 Task: Find connections with filter location Naraini with filter topic #realestatebroker with filter profile language Potuguese with filter current company Reliance Home Finance Ltd. with filter school Bhagalpur careers with filter industry Dentists with filter service category Financial Accounting with filter keywords title Purchasing Staff
Action: Mouse moved to (556, 96)
Screenshot: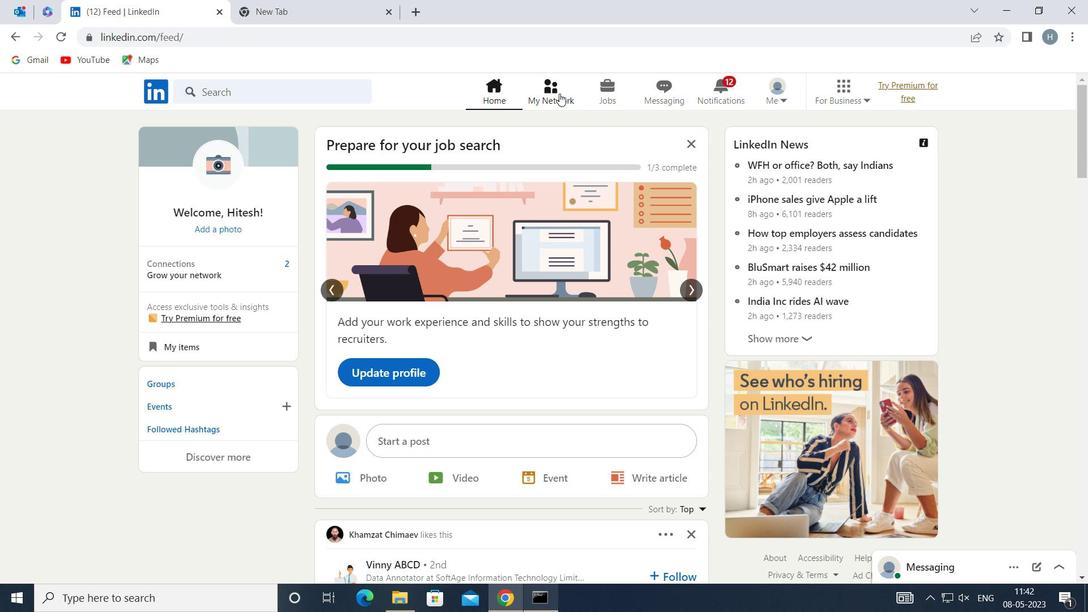
Action: Mouse pressed left at (556, 96)
Screenshot: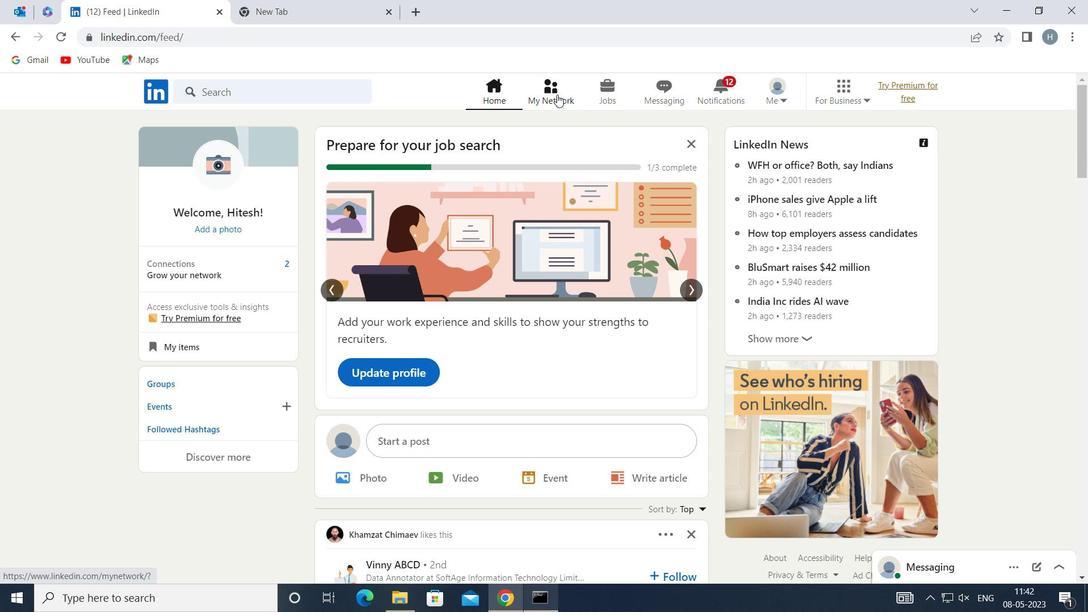
Action: Mouse moved to (326, 169)
Screenshot: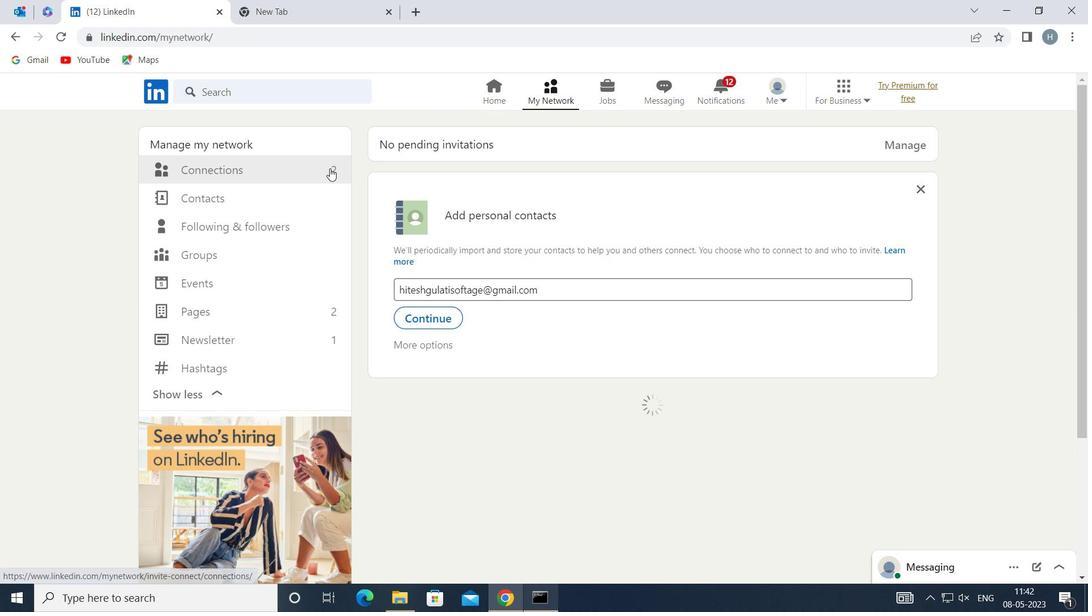 
Action: Mouse pressed left at (326, 169)
Screenshot: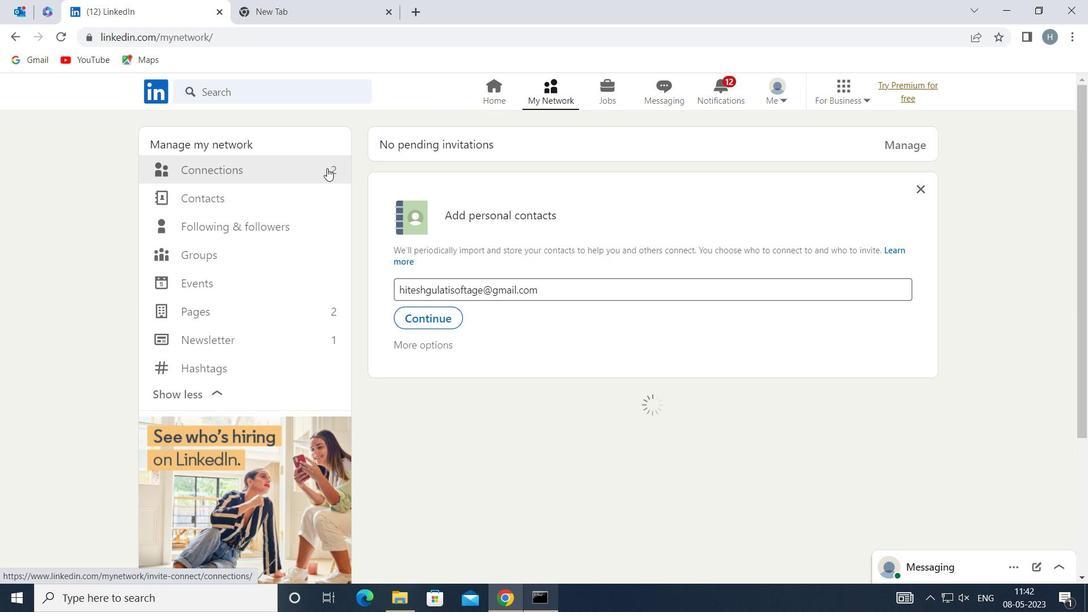 
Action: Mouse moved to (659, 170)
Screenshot: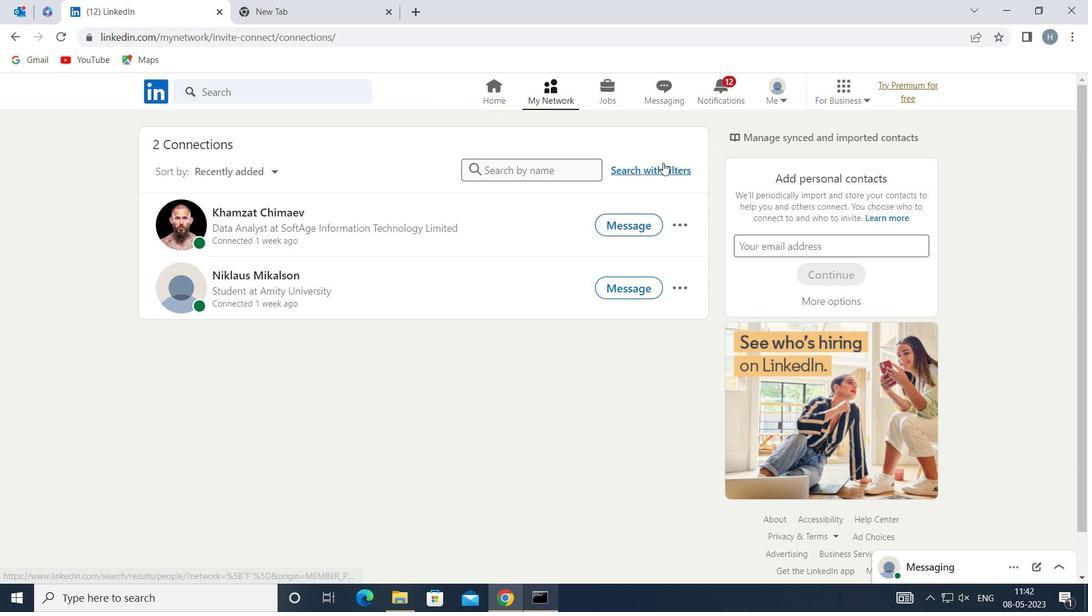 
Action: Mouse pressed left at (659, 170)
Screenshot: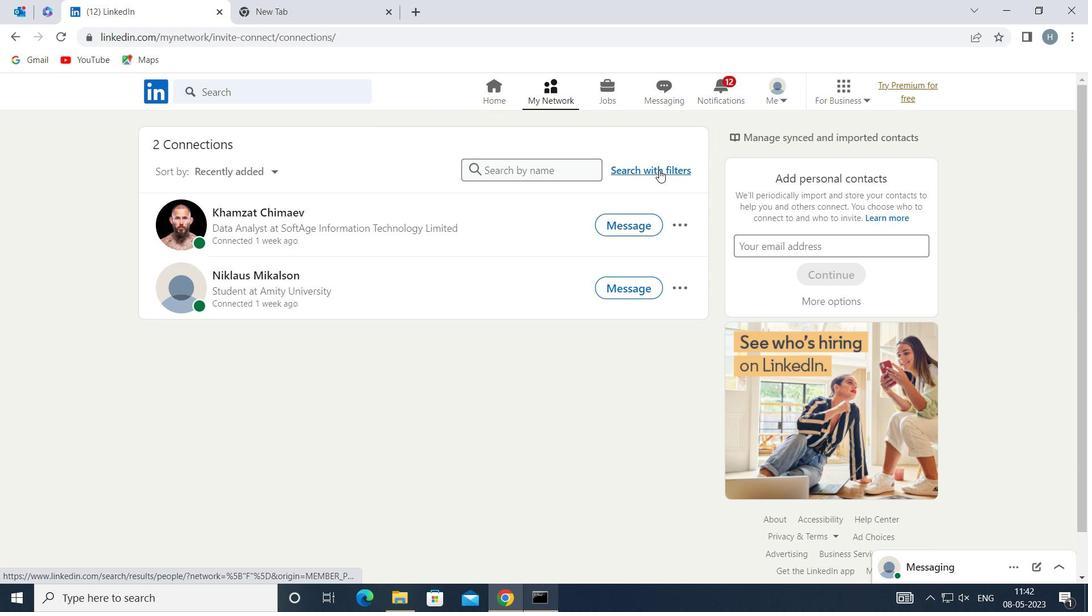 
Action: Mouse moved to (593, 134)
Screenshot: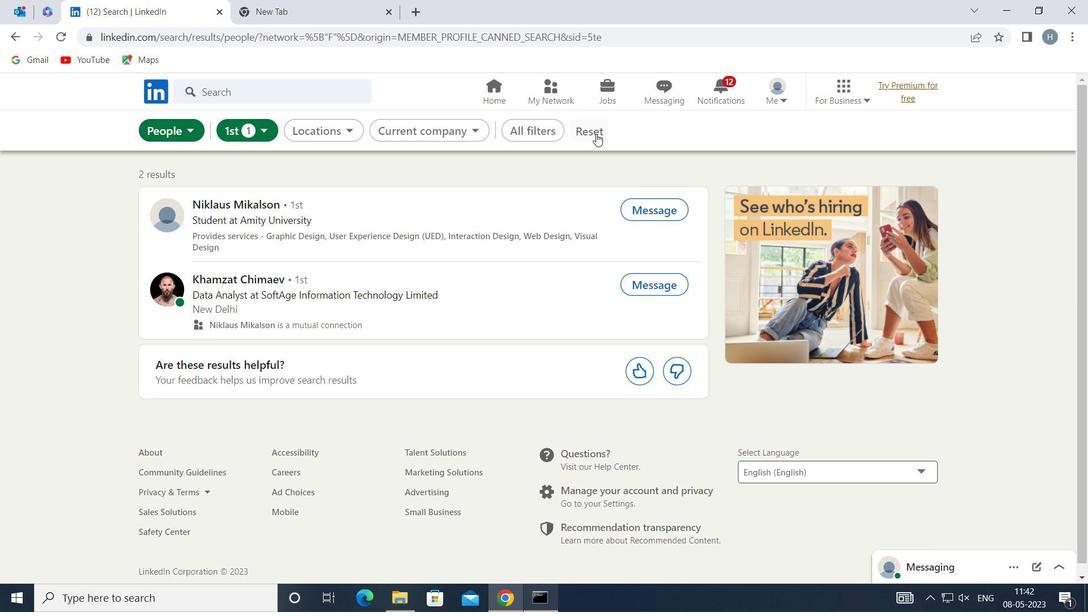 
Action: Mouse pressed left at (593, 134)
Screenshot: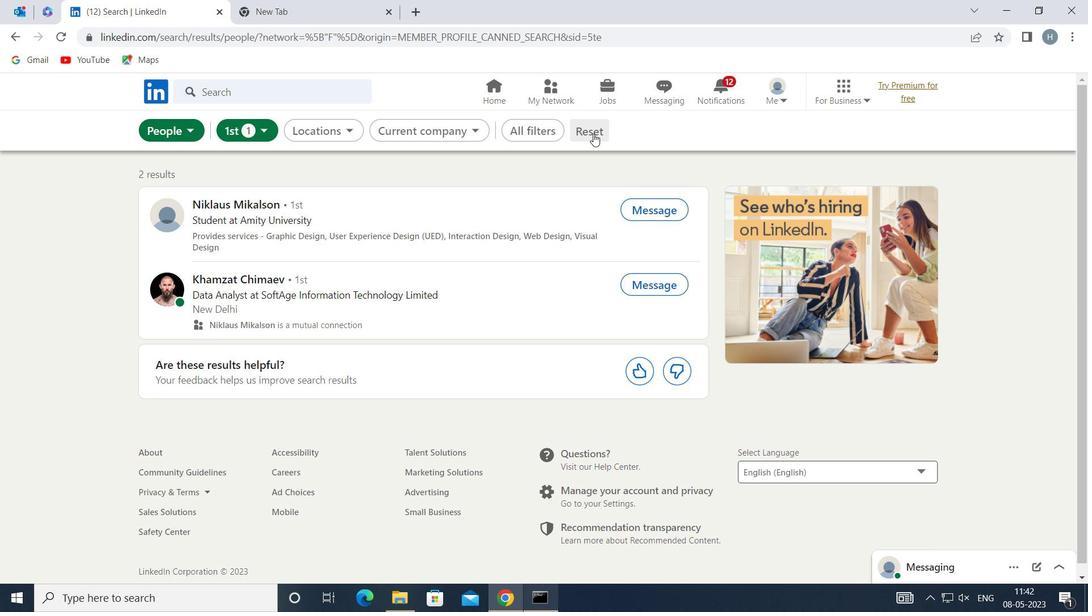 
Action: Mouse moved to (578, 134)
Screenshot: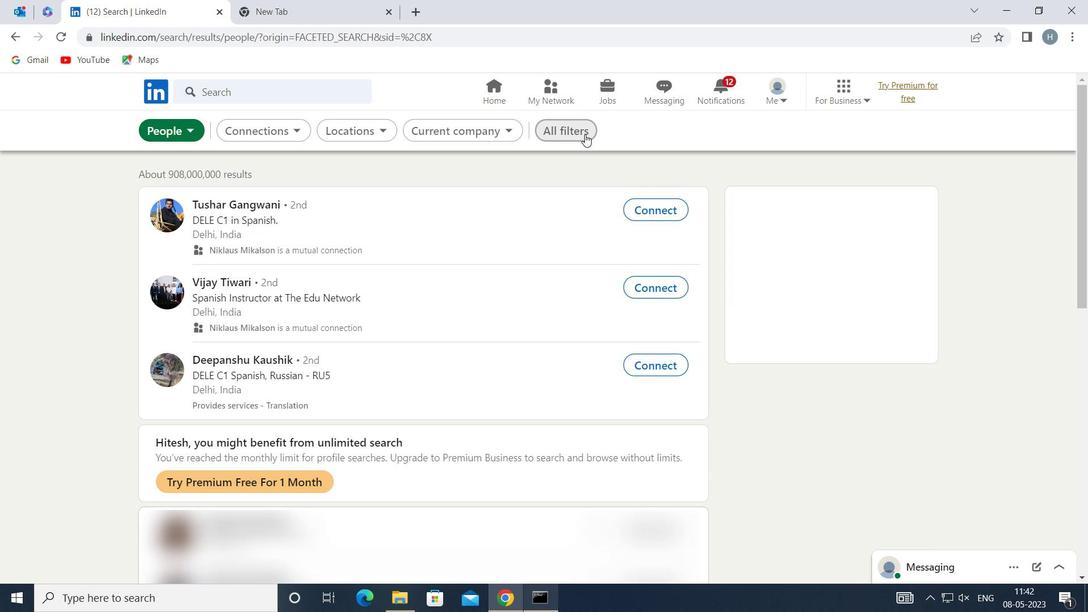 
Action: Mouse pressed left at (578, 134)
Screenshot: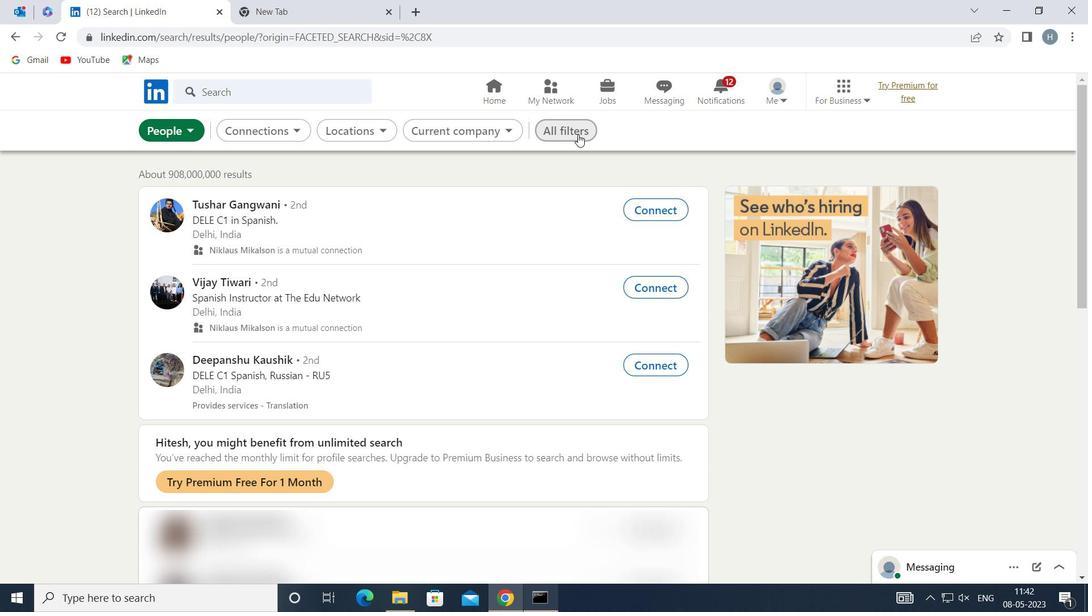 
Action: Mouse moved to (844, 311)
Screenshot: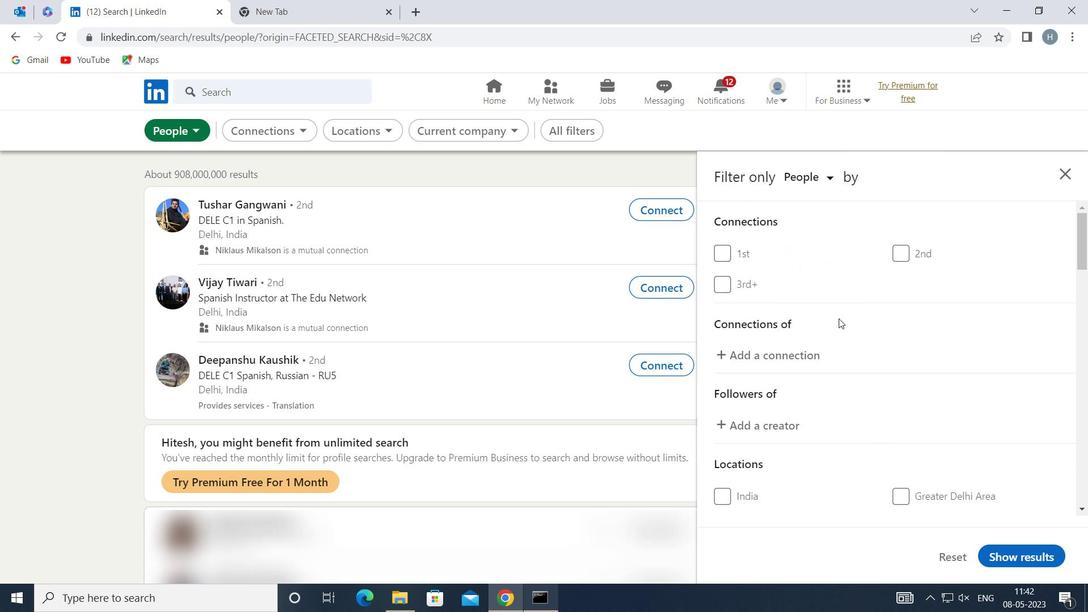 
Action: Mouse scrolled (844, 310) with delta (0, 0)
Screenshot: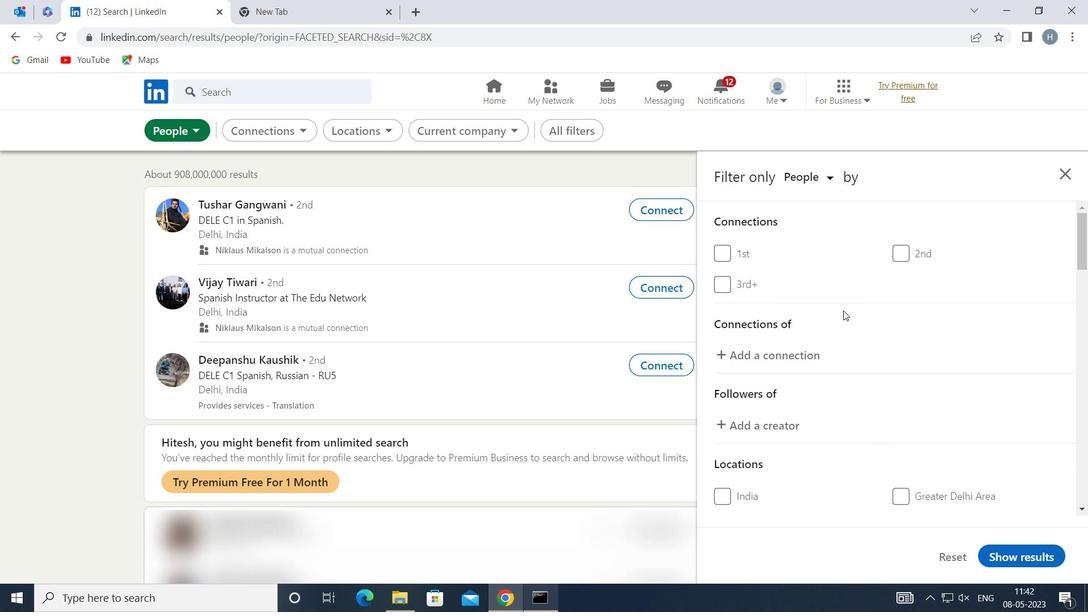 
Action: Mouse scrolled (844, 310) with delta (0, 0)
Screenshot: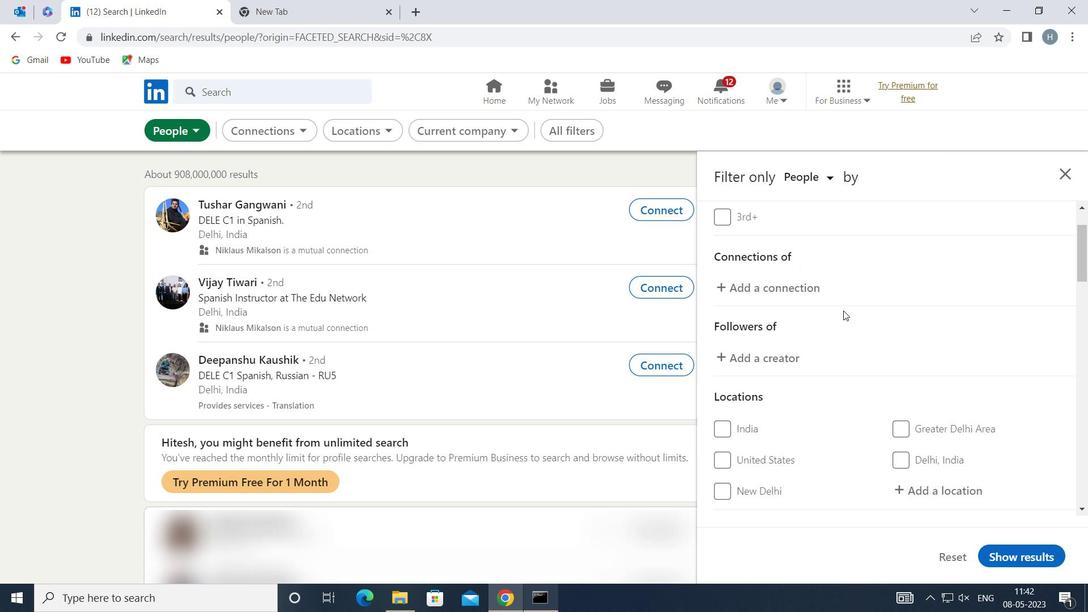 
Action: Mouse moved to (843, 313)
Screenshot: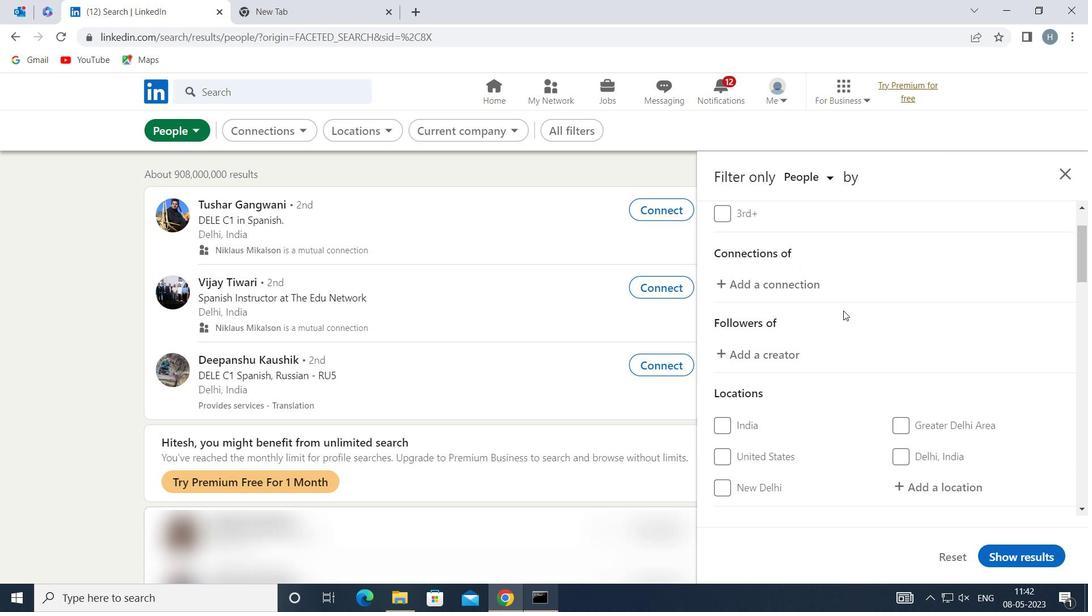 
Action: Mouse scrolled (843, 312) with delta (0, 0)
Screenshot: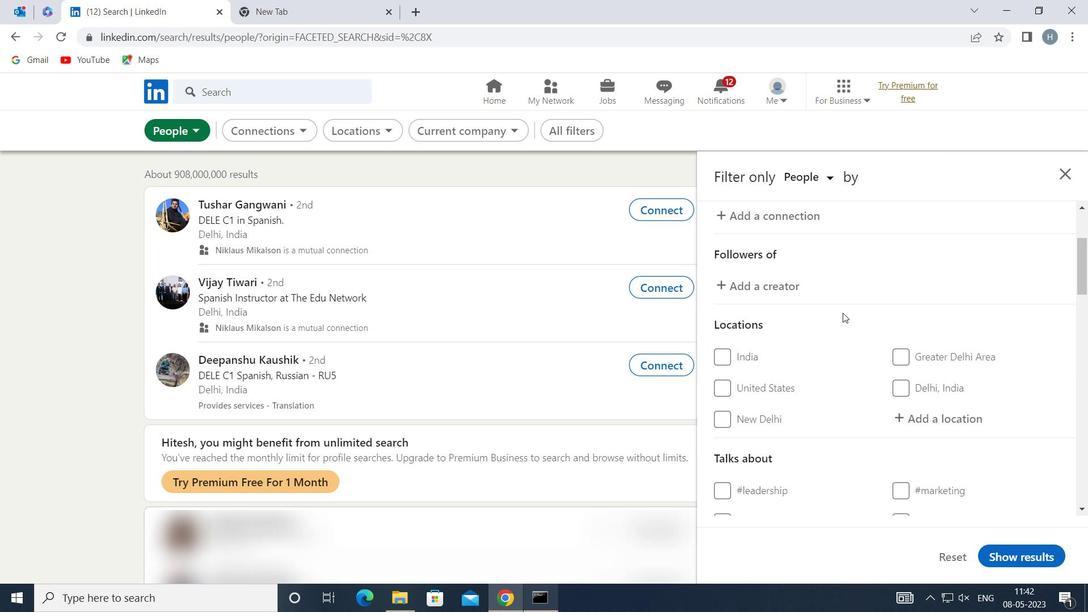 
Action: Mouse moved to (936, 344)
Screenshot: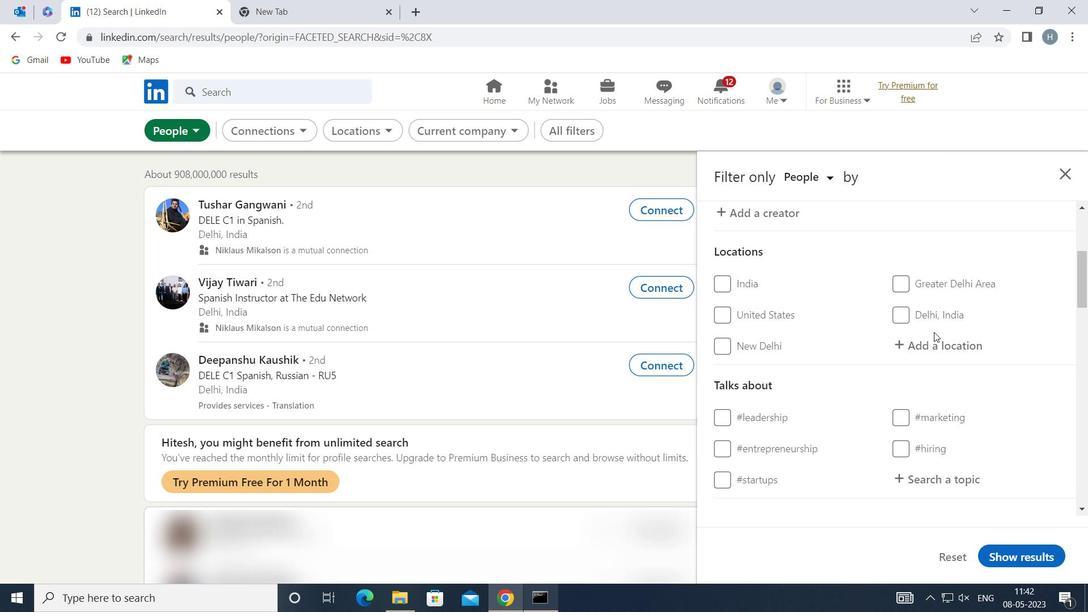 
Action: Mouse pressed left at (936, 344)
Screenshot: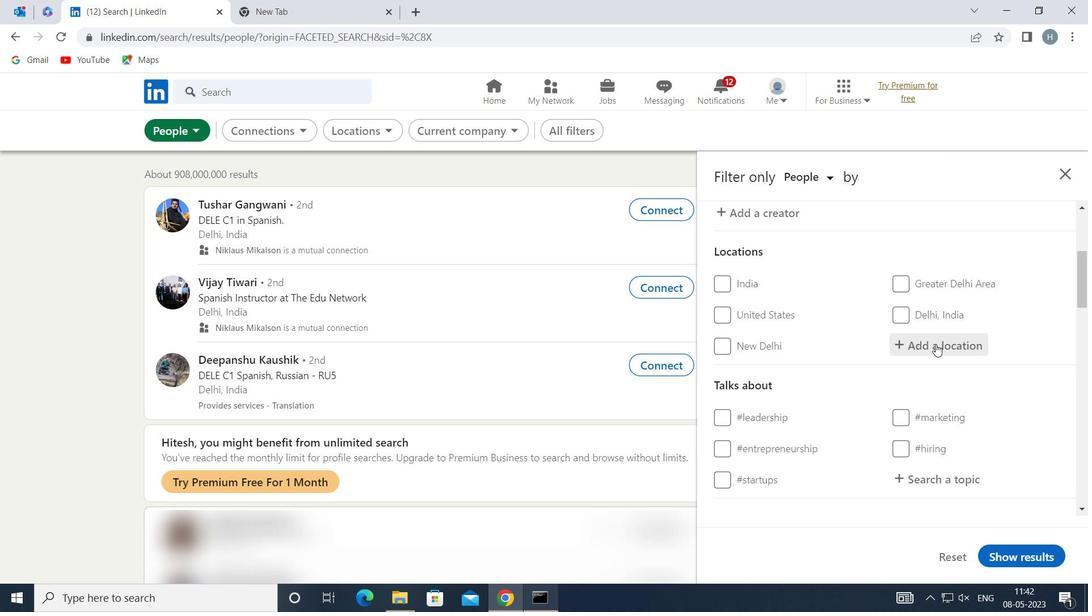 
Action: Key pressed <Key.shift>NARAINI
Screenshot: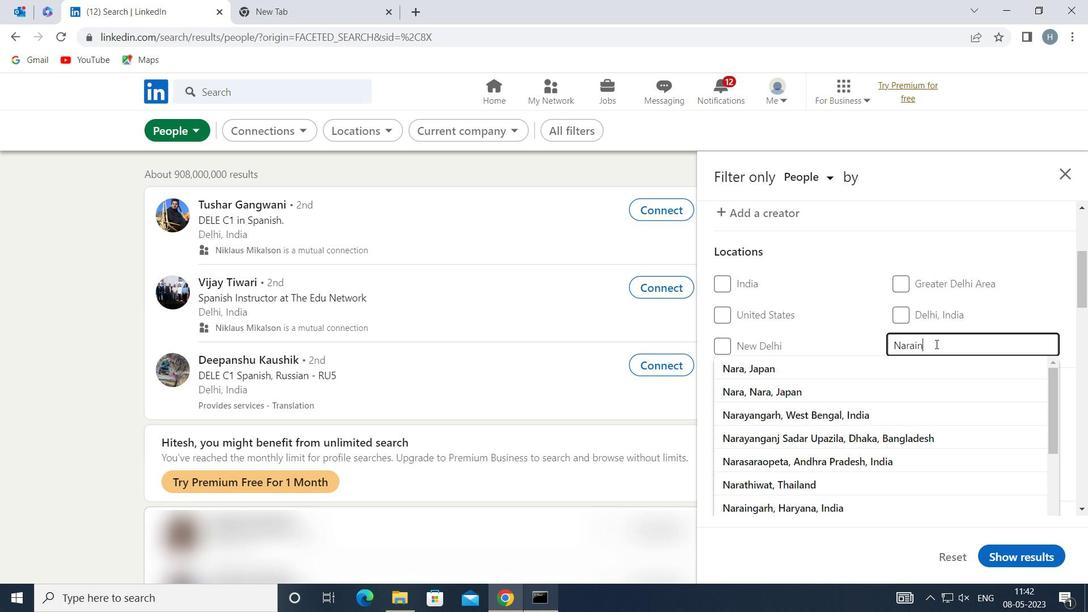 
Action: Mouse moved to (912, 362)
Screenshot: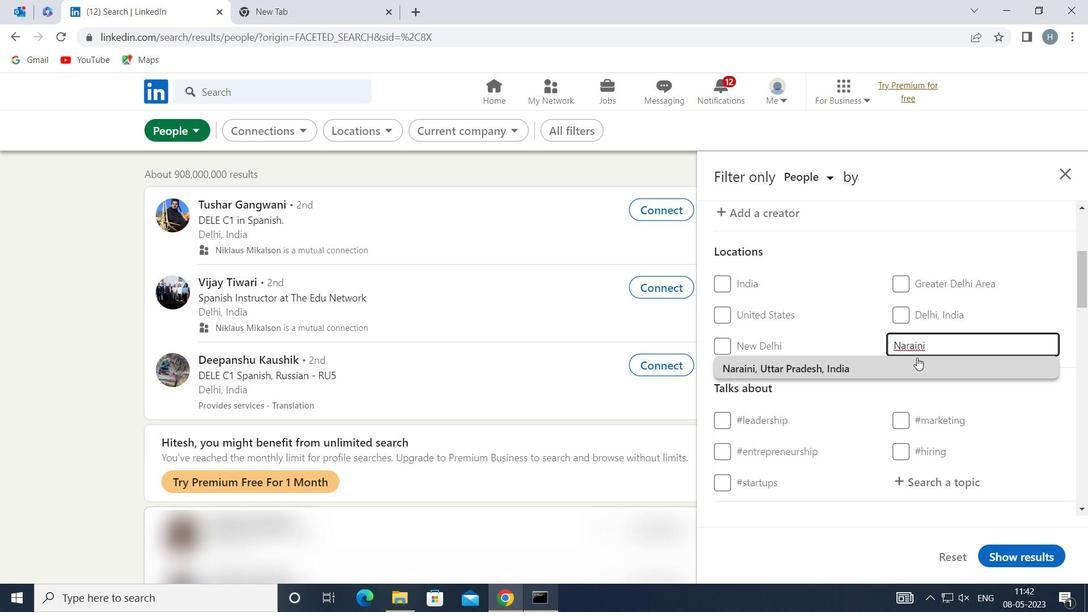 
Action: Mouse pressed left at (912, 362)
Screenshot: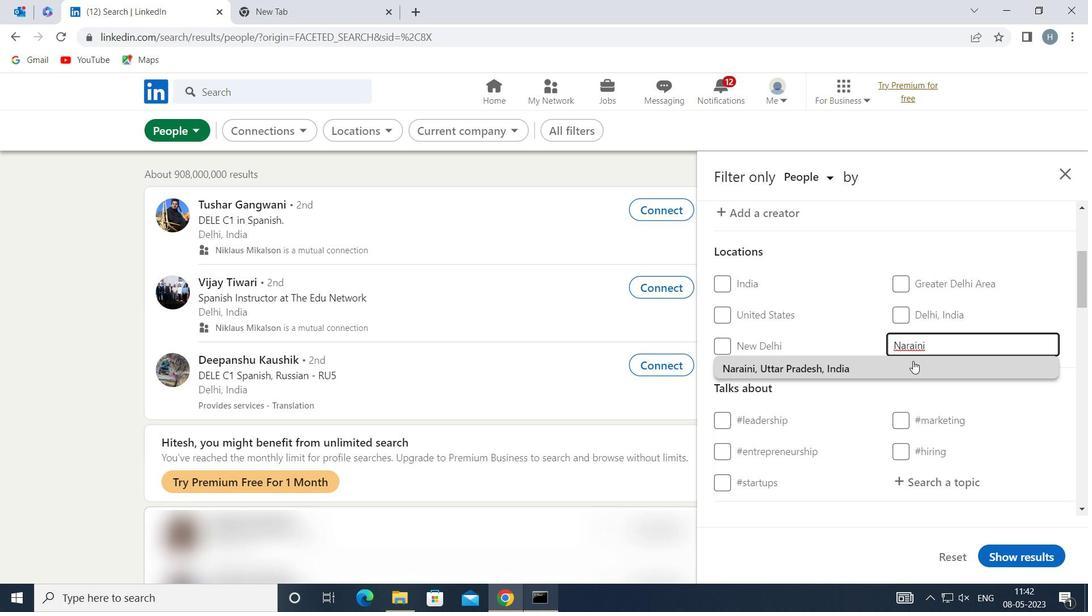 
Action: Mouse moved to (910, 360)
Screenshot: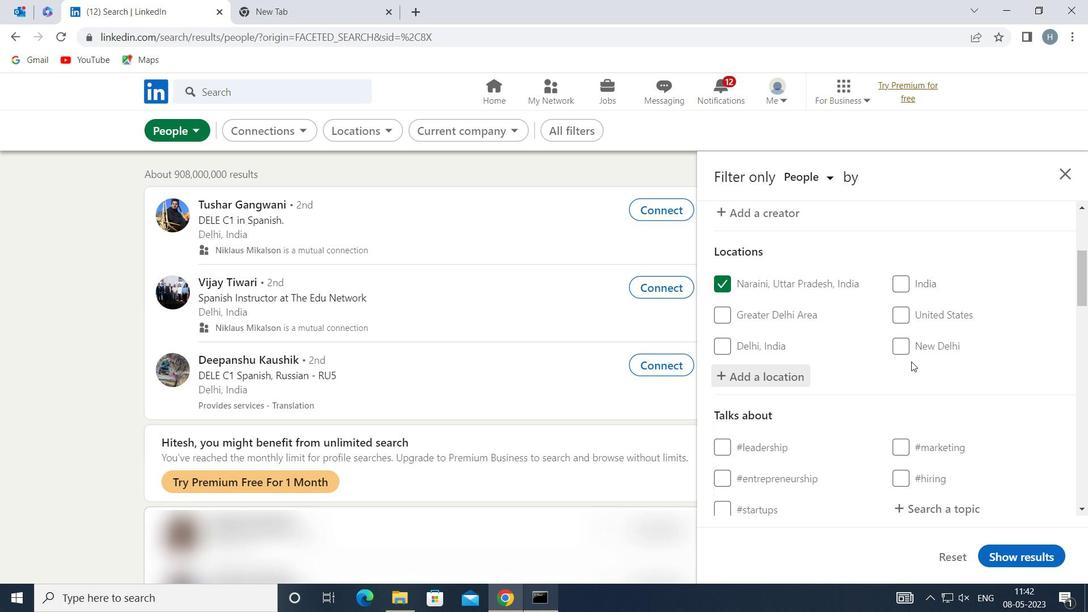 
Action: Mouse scrolled (910, 360) with delta (0, 0)
Screenshot: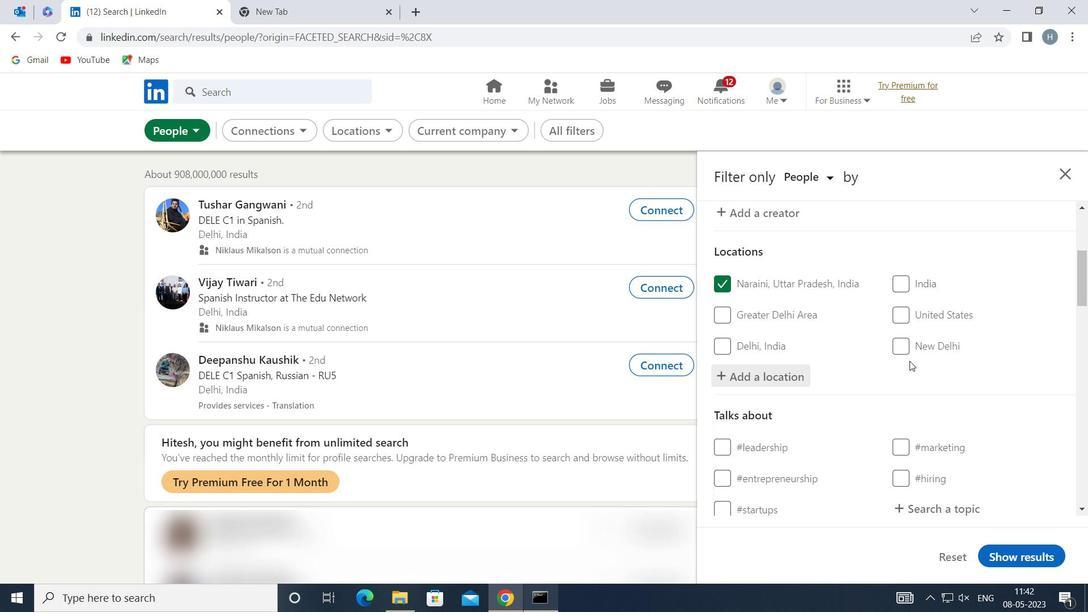 
Action: Mouse scrolled (910, 360) with delta (0, 0)
Screenshot: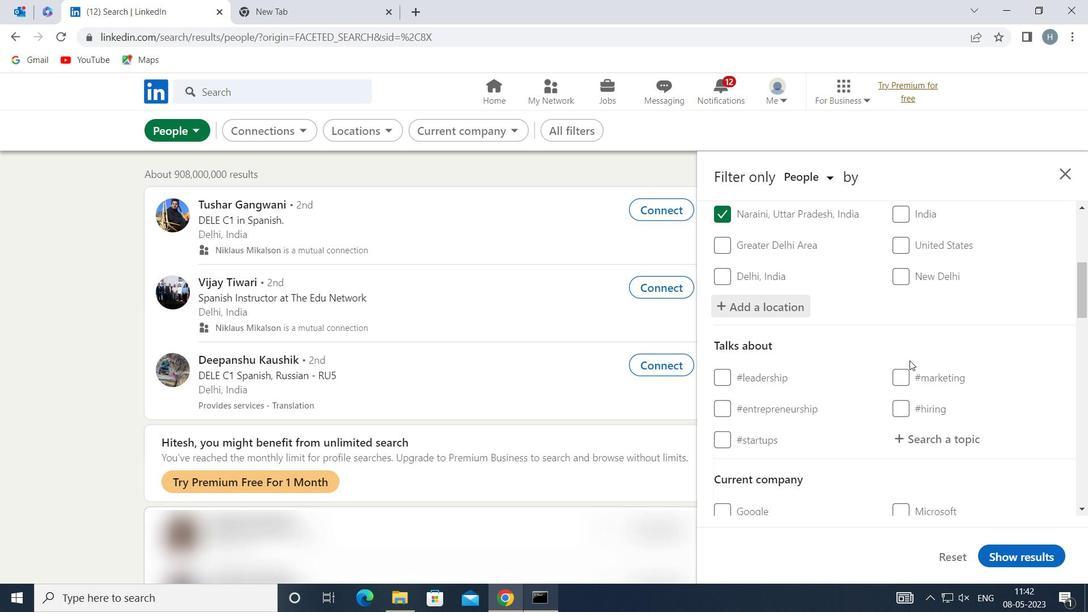 
Action: Mouse moved to (940, 368)
Screenshot: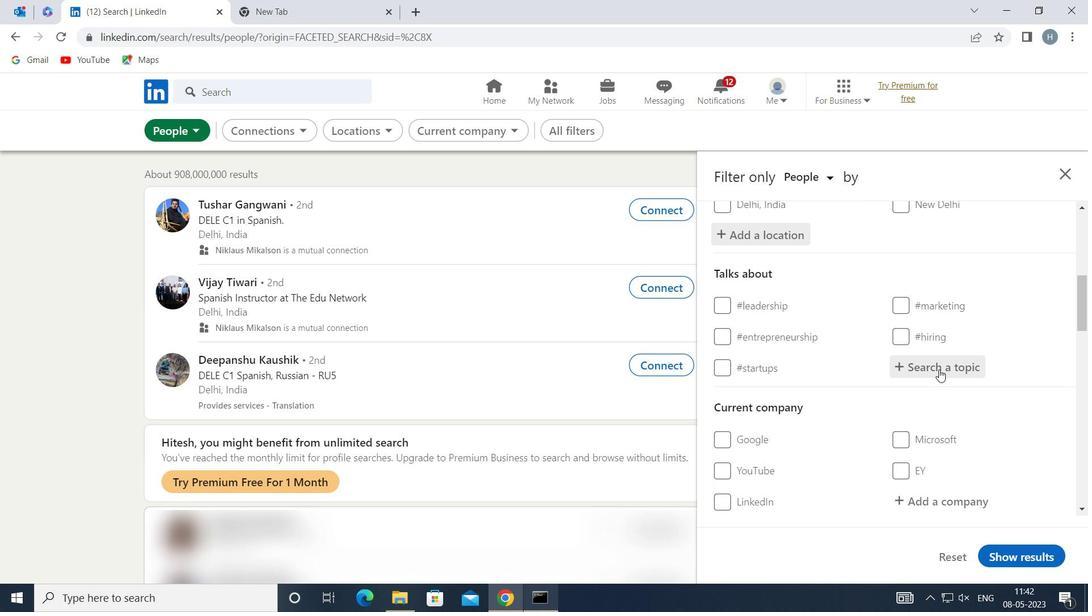
Action: Mouse pressed left at (940, 368)
Screenshot: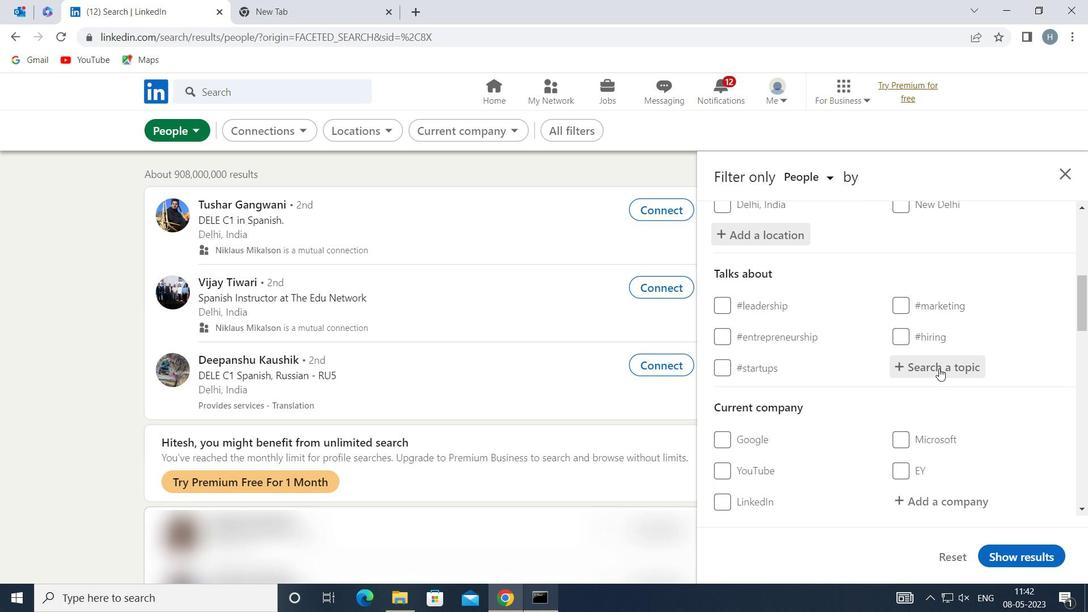 
Action: Mouse moved to (940, 367)
Screenshot: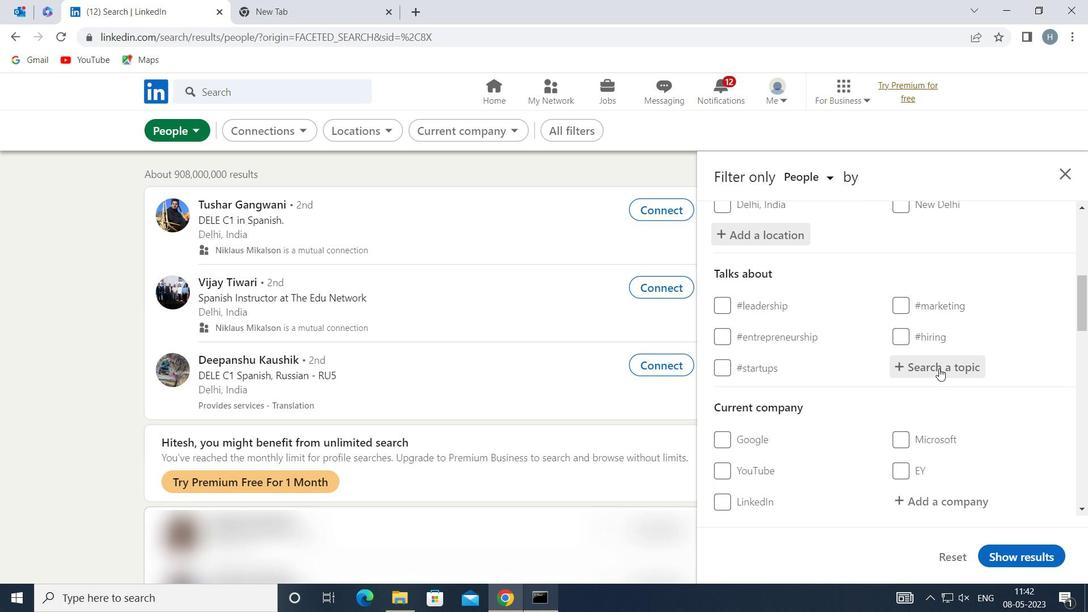 
Action: Key pressed REALESTATEB
Screenshot: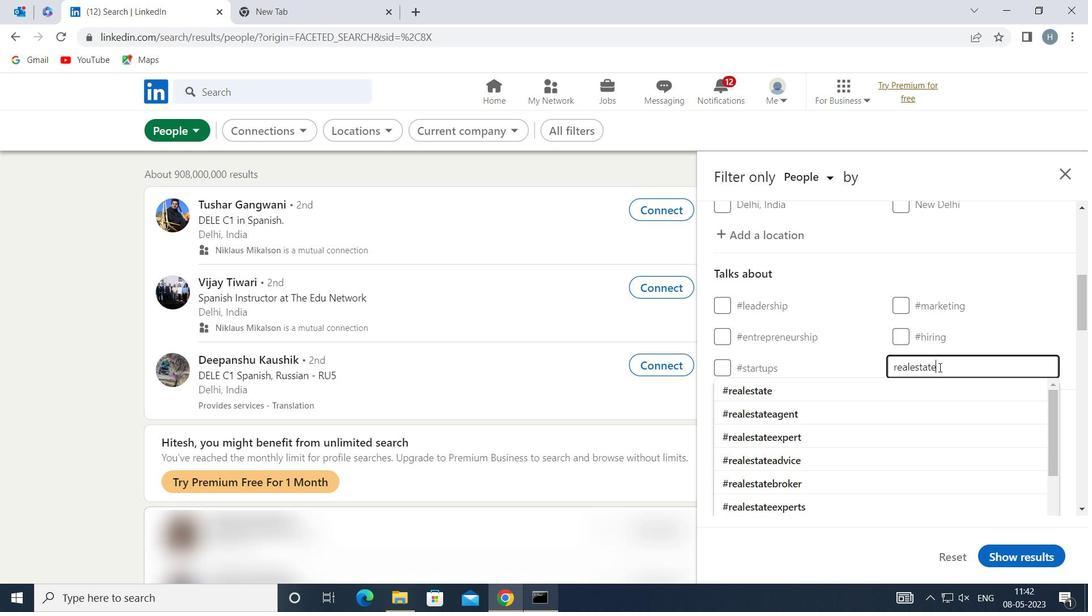 
Action: Mouse moved to (885, 388)
Screenshot: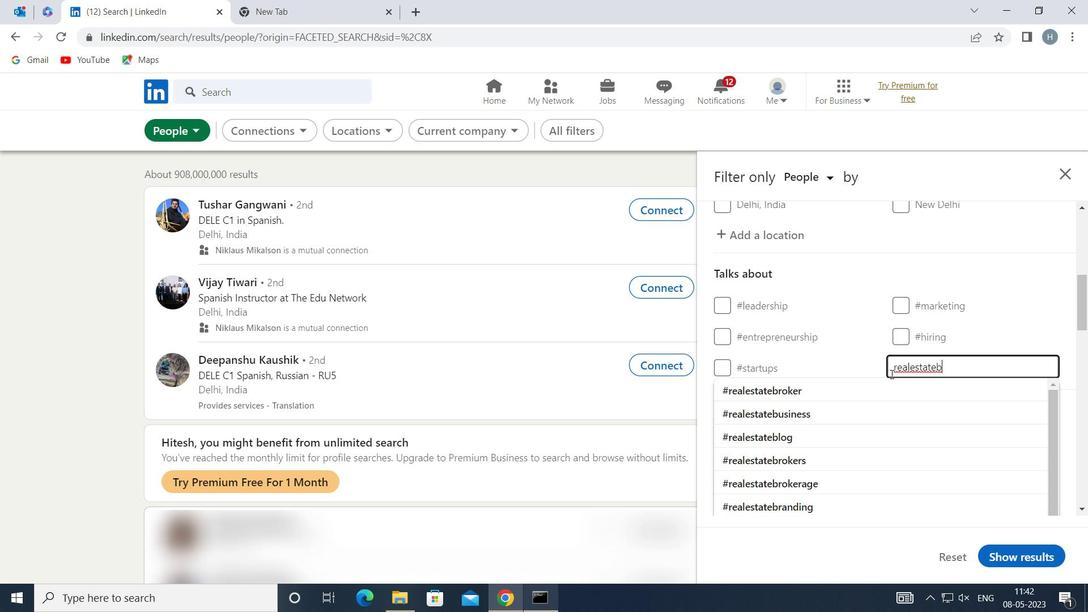 
Action: Mouse pressed left at (885, 388)
Screenshot: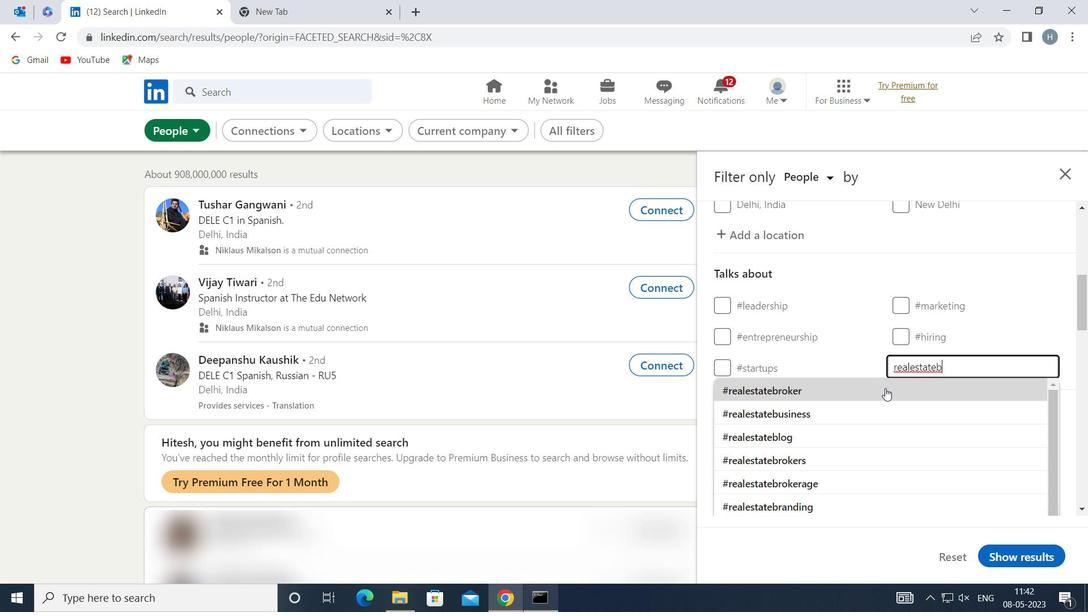 
Action: Mouse moved to (852, 368)
Screenshot: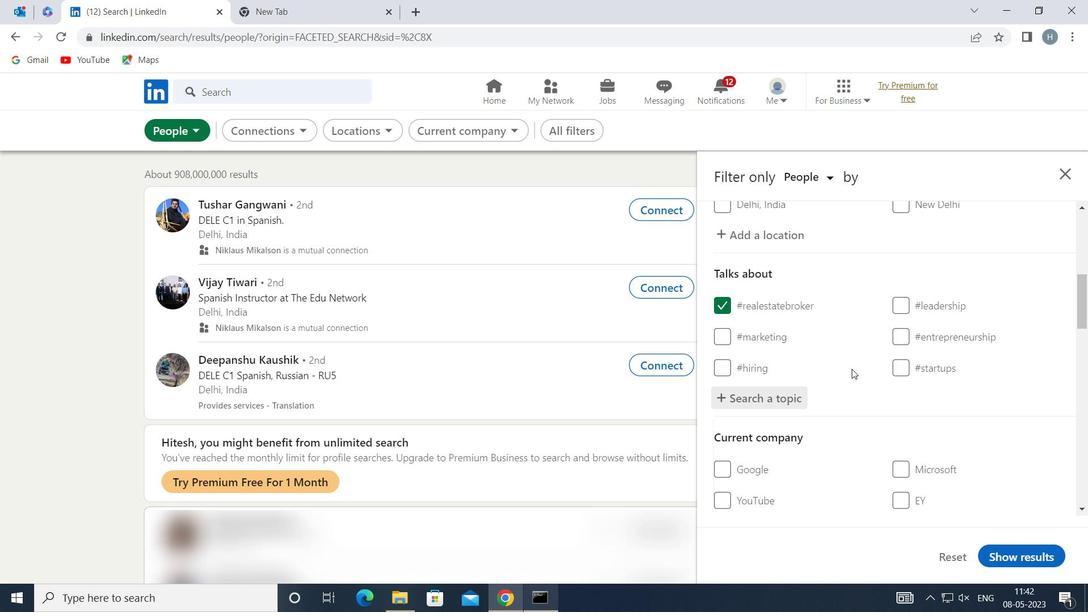 
Action: Mouse scrolled (852, 367) with delta (0, 0)
Screenshot: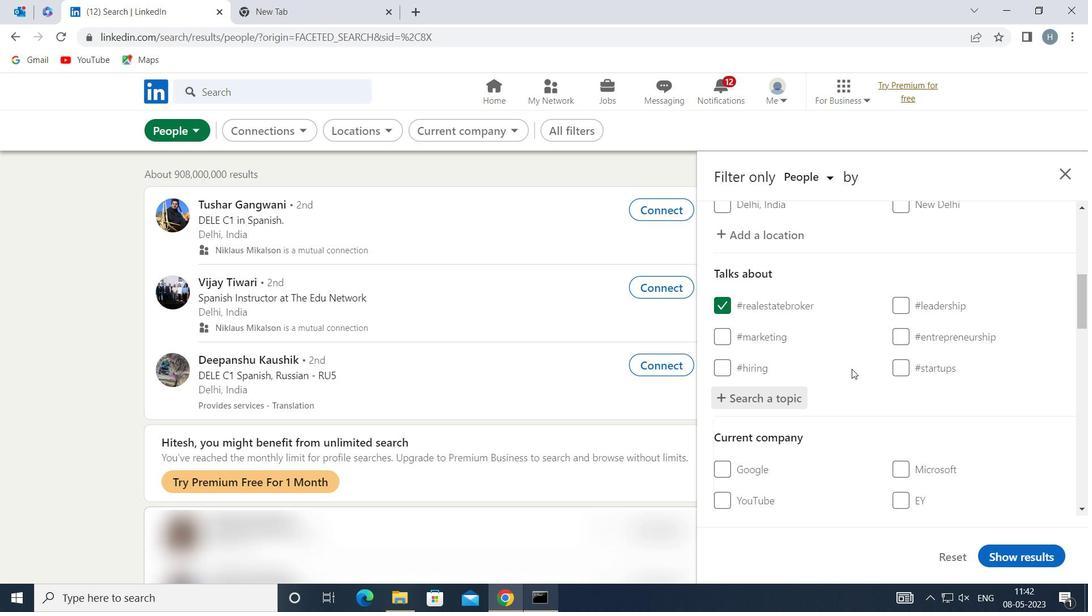 
Action: Mouse scrolled (852, 367) with delta (0, 0)
Screenshot: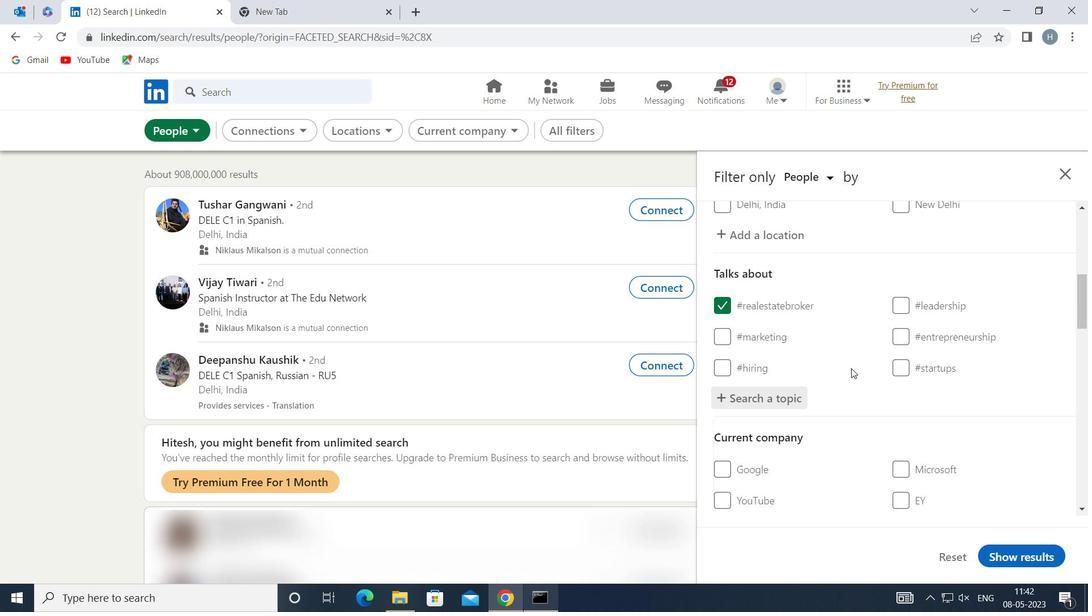 
Action: Mouse scrolled (852, 367) with delta (0, 0)
Screenshot: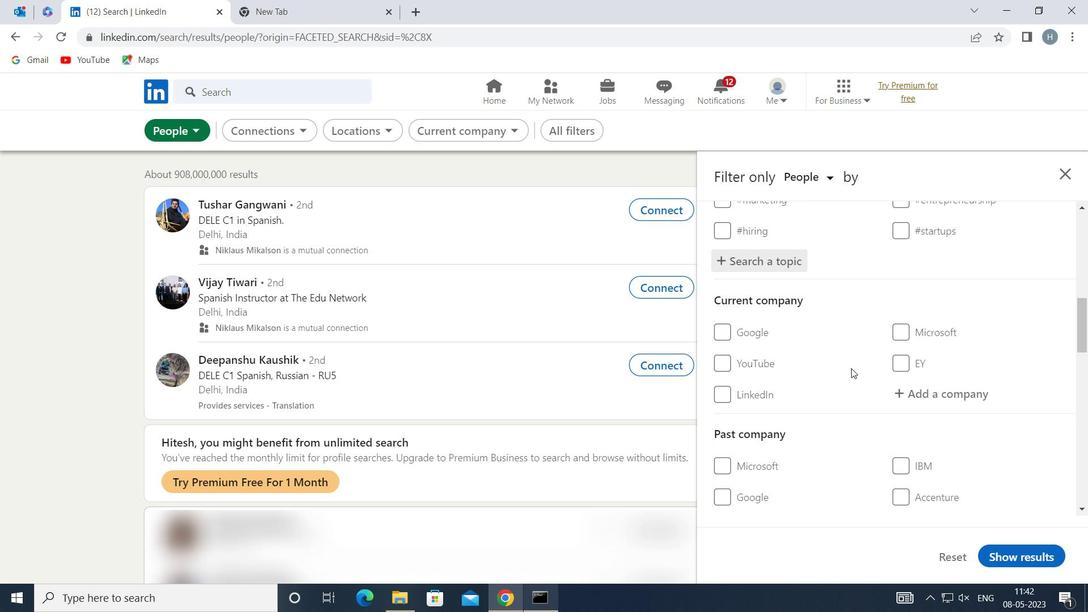 
Action: Mouse scrolled (852, 367) with delta (0, 0)
Screenshot: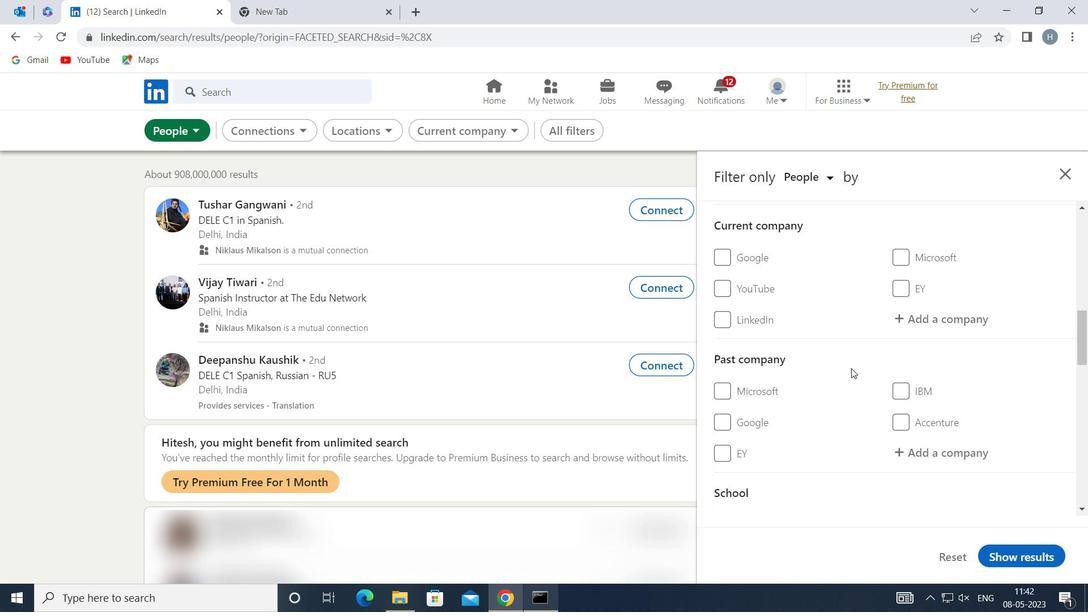
Action: Mouse scrolled (852, 367) with delta (0, 0)
Screenshot: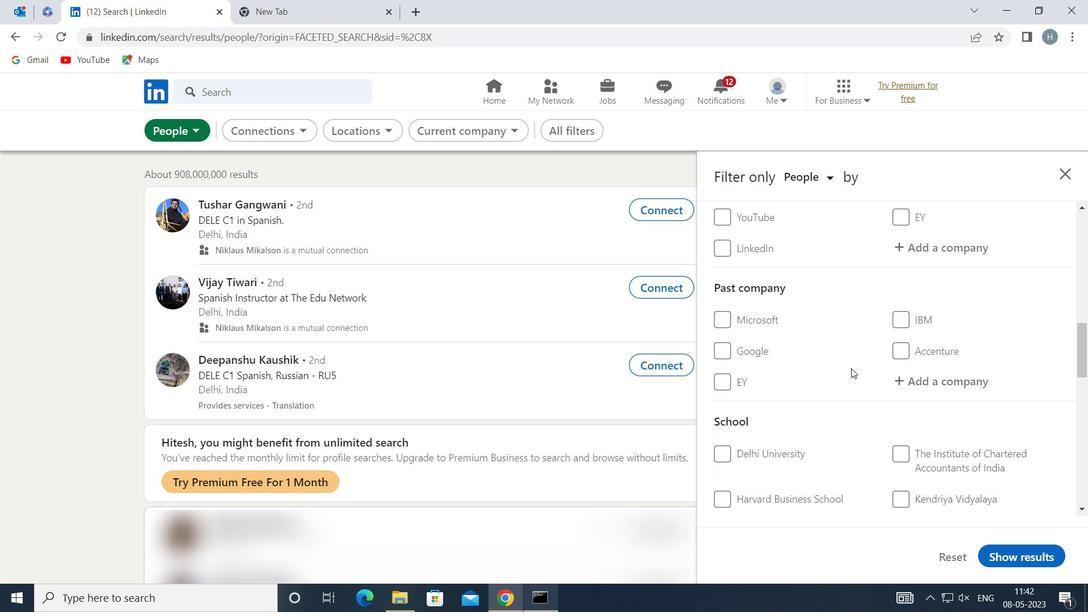 
Action: Mouse scrolled (852, 367) with delta (0, 0)
Screenshot: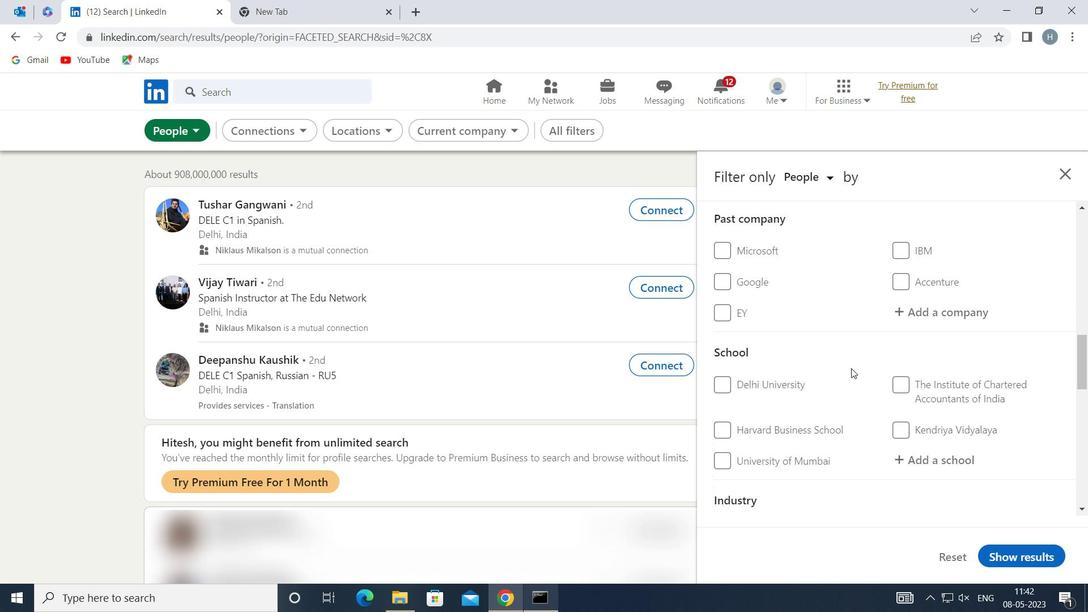 
Action: Mouse scrolled (852, 367) with delta (0, 0)
Screenshot: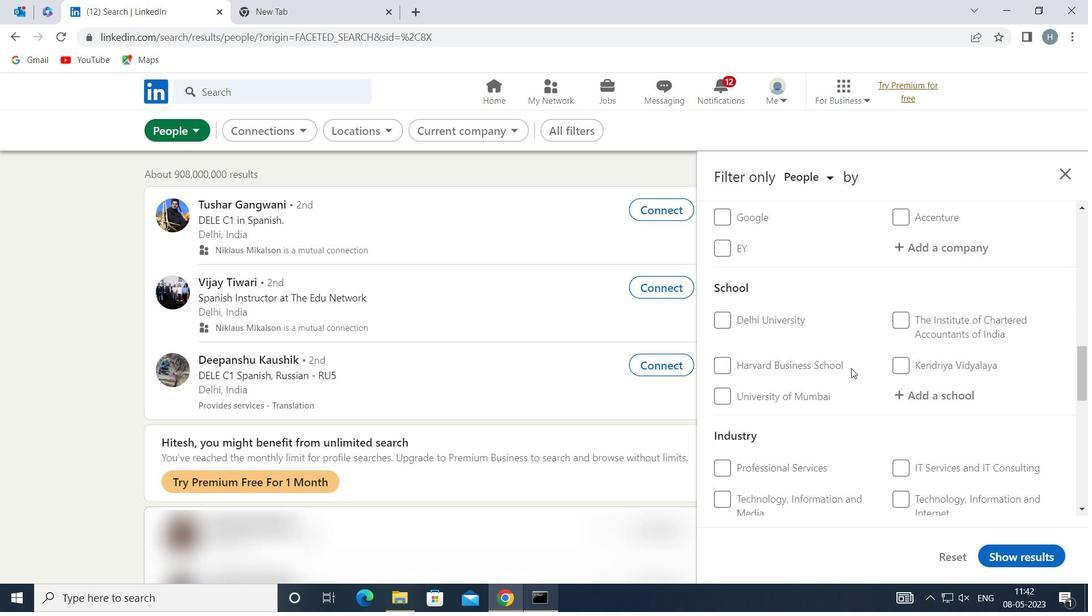 
Action: Mouse scrolled (852, 367) with delta (0, 0)
Screenshot: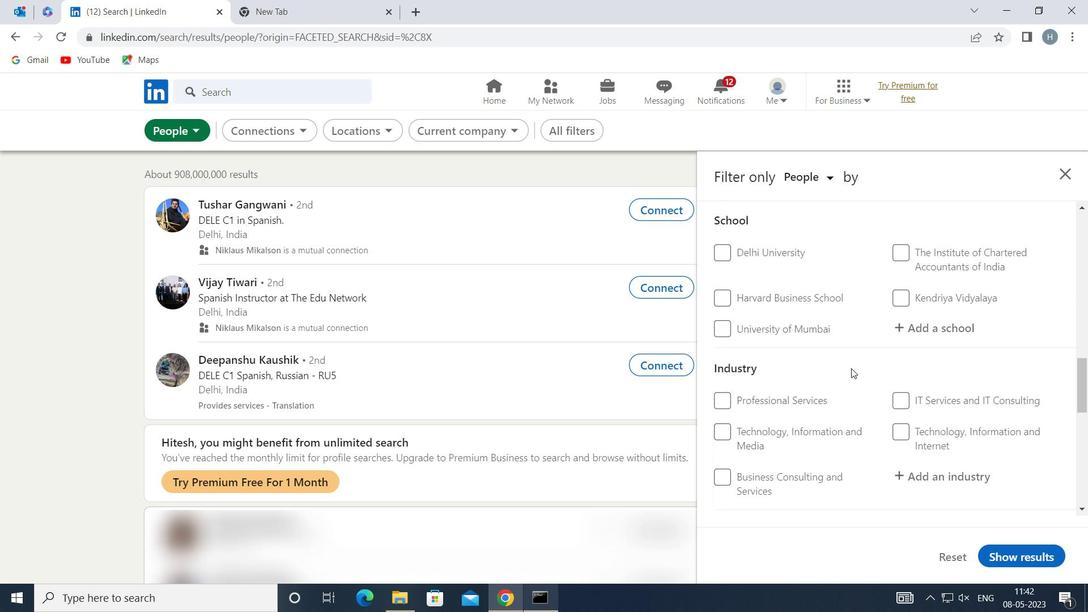 
Action: Mouse scrolled (852, 367) with delta (0, 0)
Screenshot: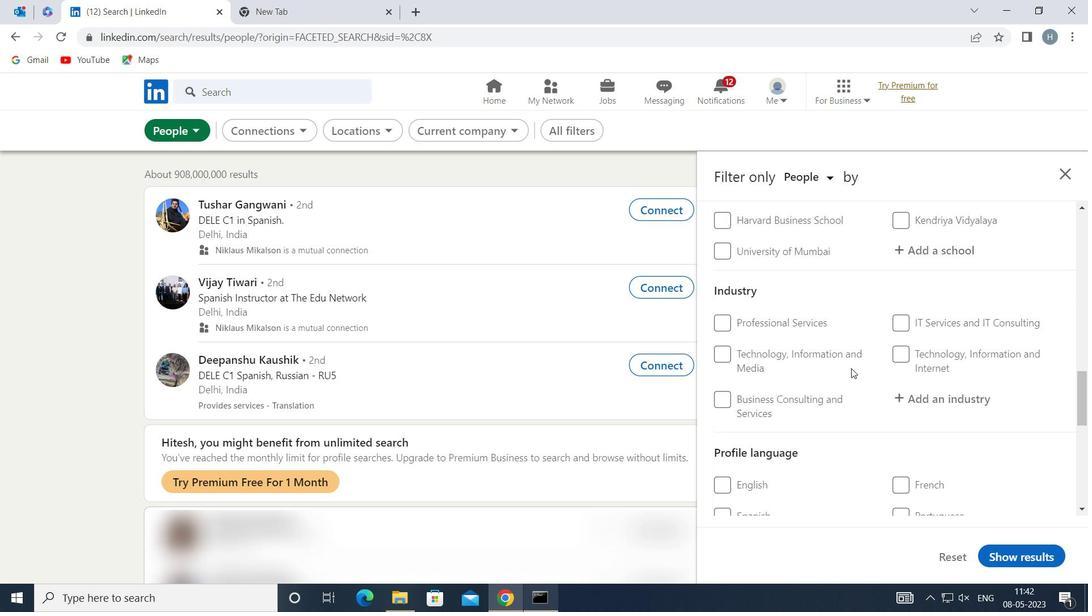 
Action: Mouse moved to (908, 438)
Screenshot: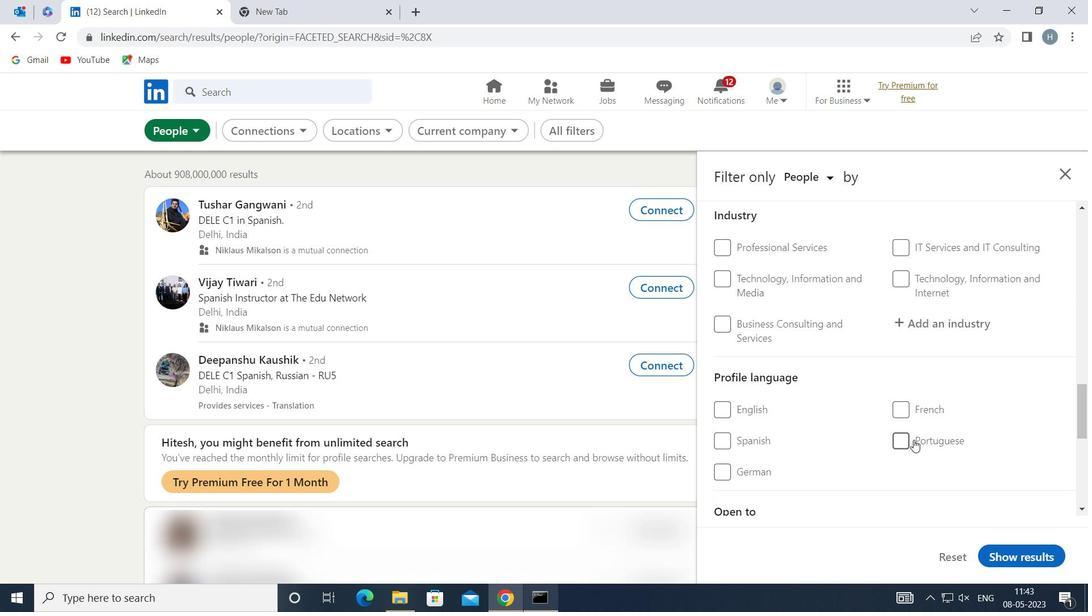 
Action: Mouse pressed left at (908, 438)
Screenshot: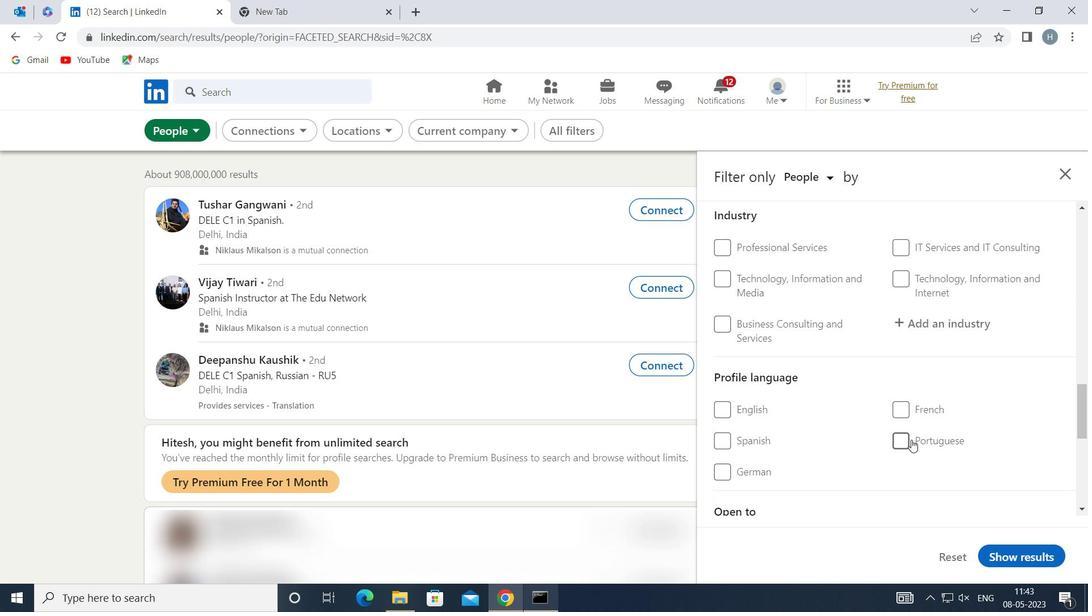 
Action: Mouse moved to (858, 425)
Screenshot: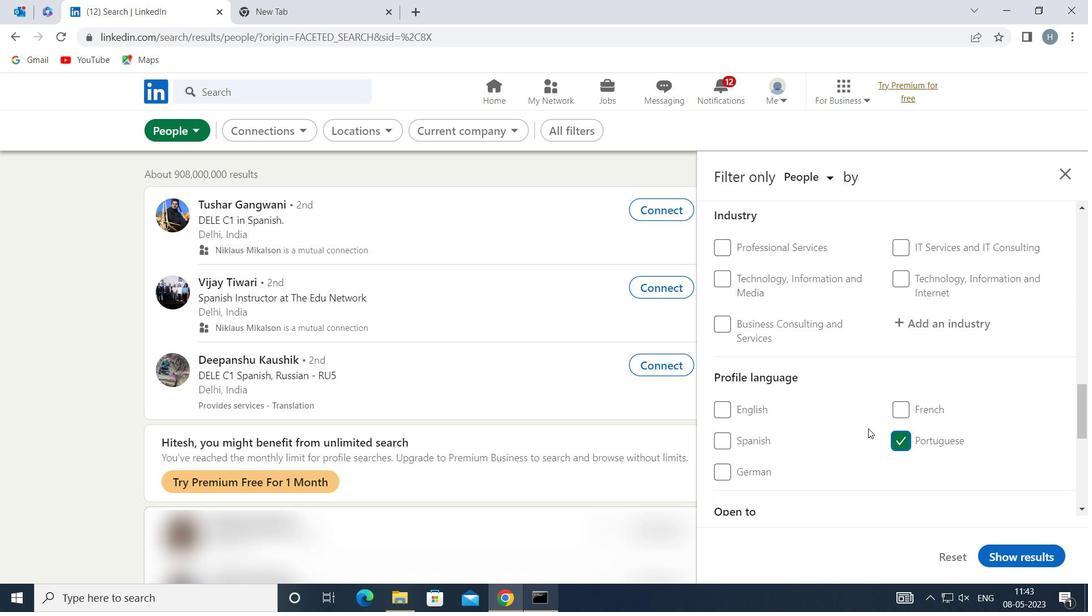 
Action: Mouse scrolled (858, 425) with delta (0, 0)
Screenshot: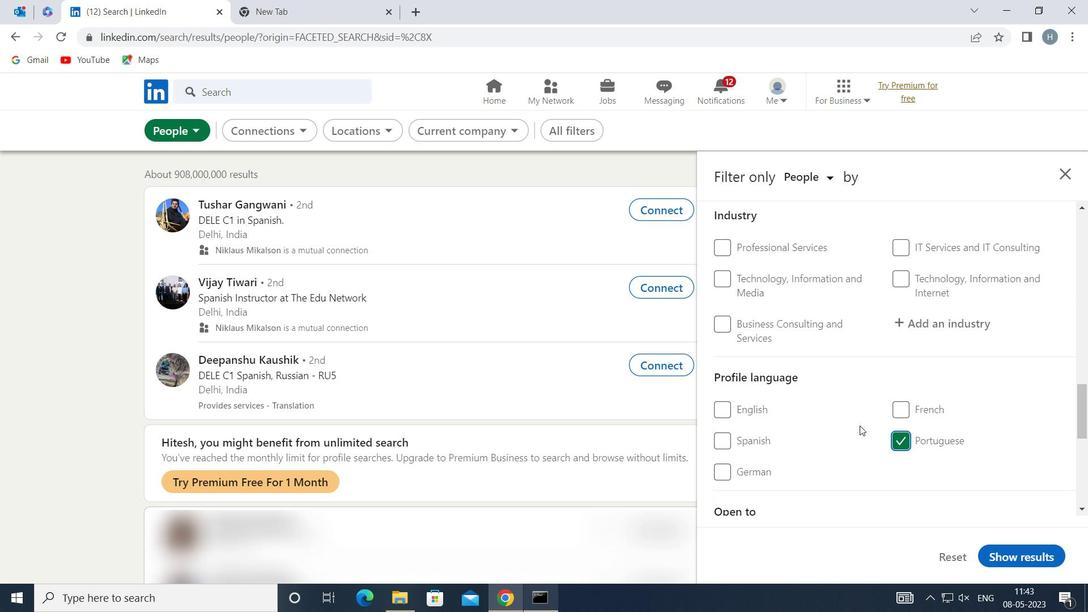 
Action: Mouse moved to (857, 425)
Screenshot: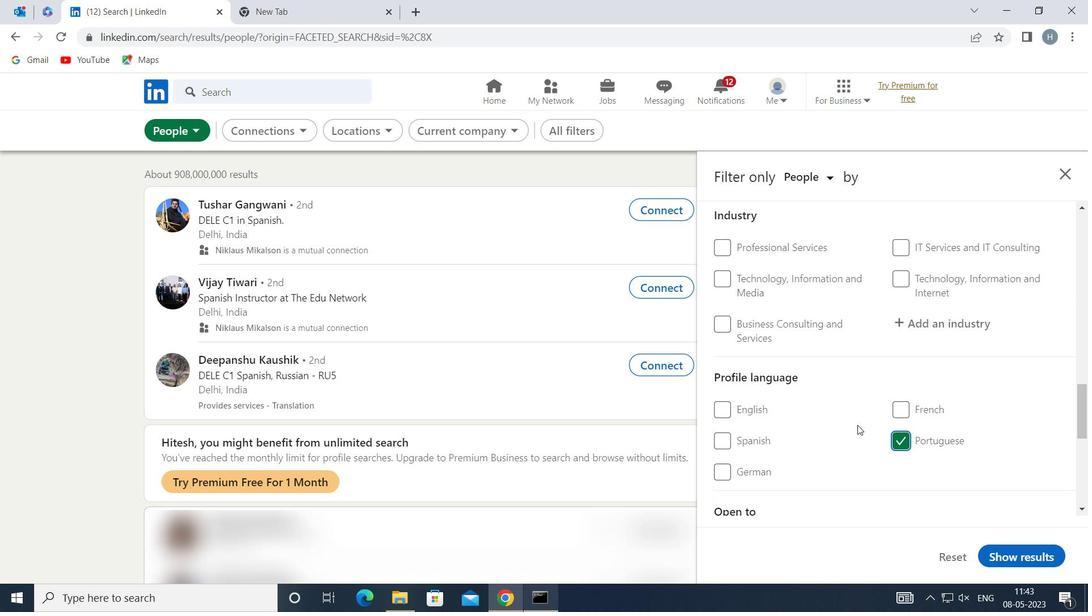 
Action: Mouse scrolled (857, 425) with delta (0, 0)
Screenshot: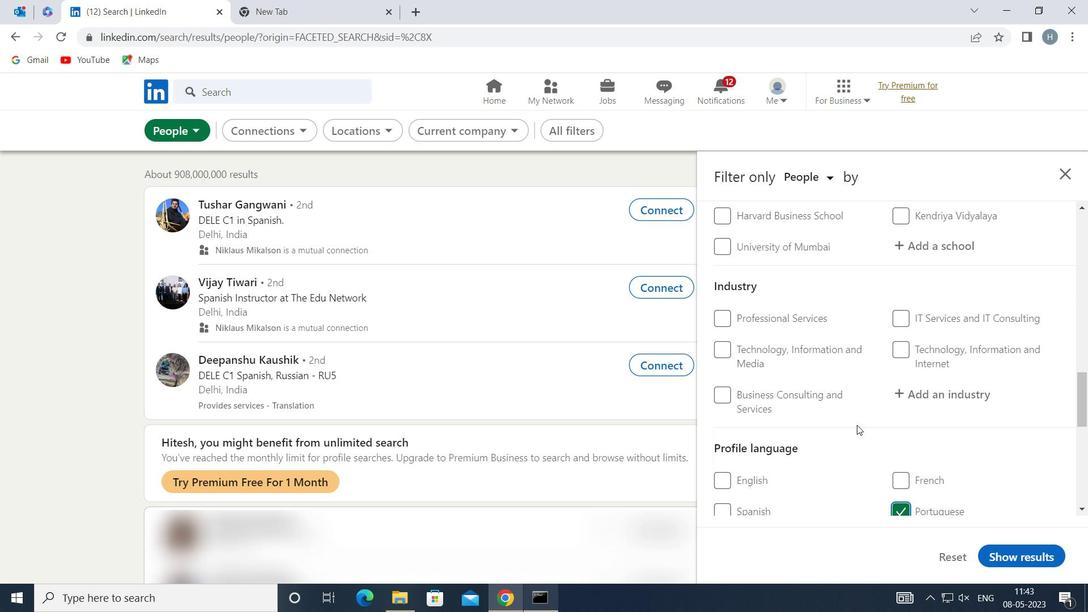 
Action: Mouse scrolled (857, 425) with delta (0, 0)
Screenshot: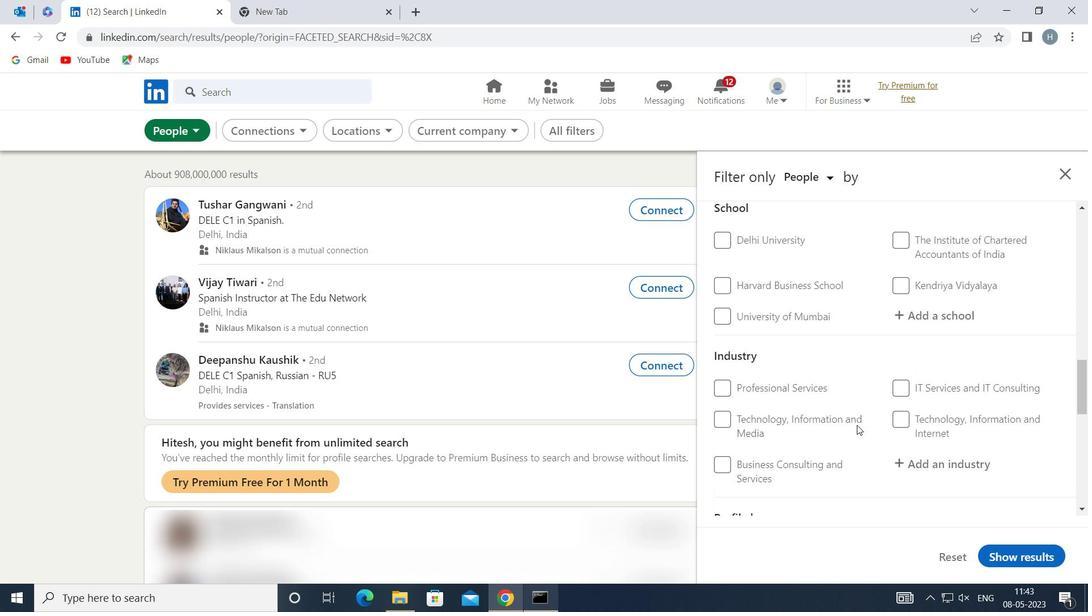 
Action: Mouse scrolled (857, 425) with delta (0, 0)
Screenshot: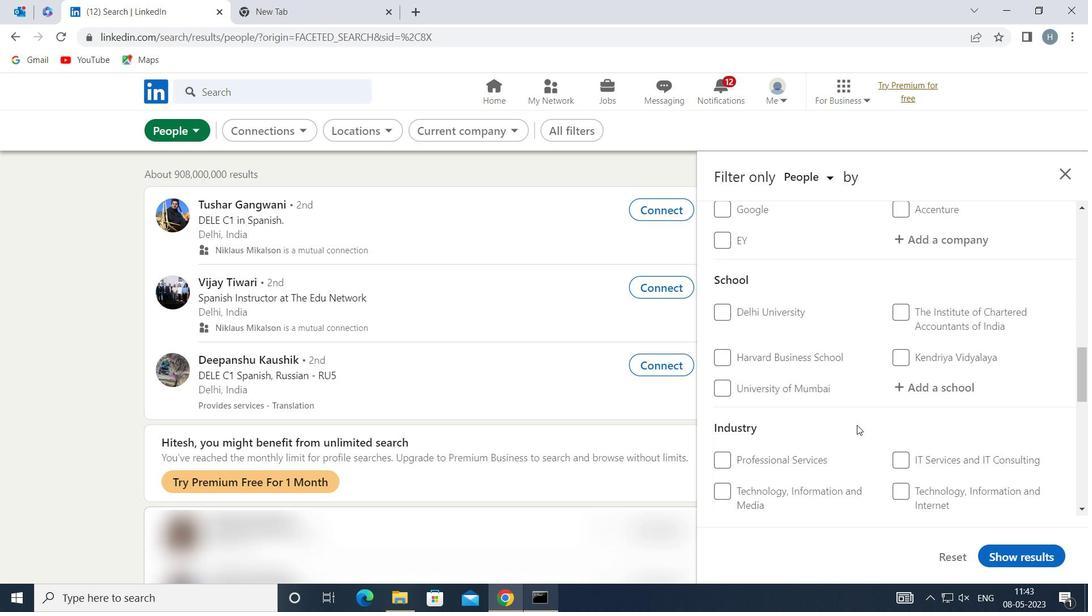 
Action: Mouse scrolled (857, 425) with delta (0, 0)
Screenshot: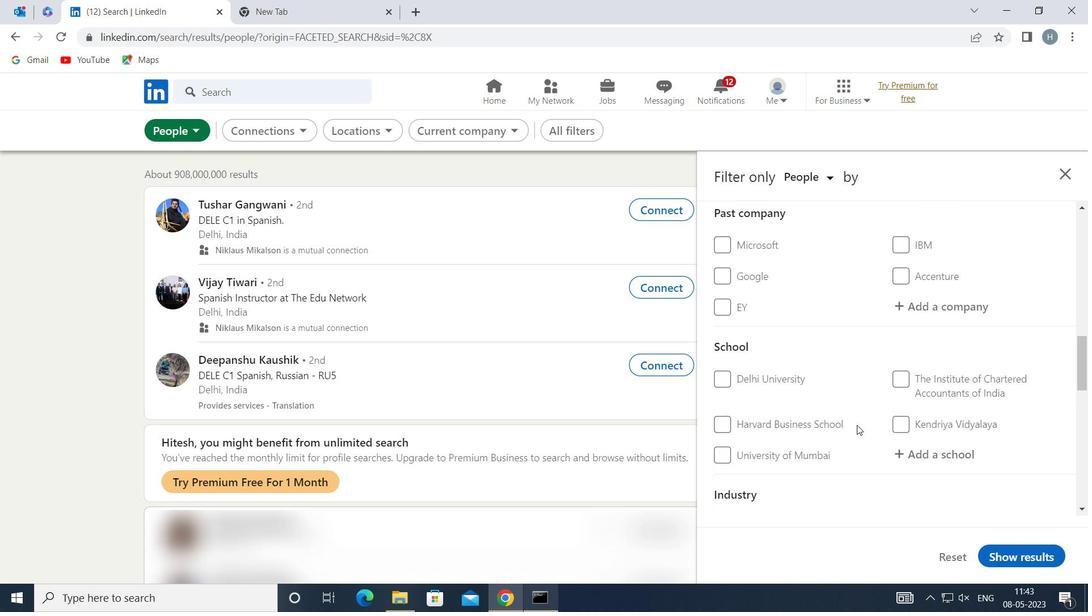 
Action: Mouse scrolled (857, 425) with delta (0, 0)
Screenshot: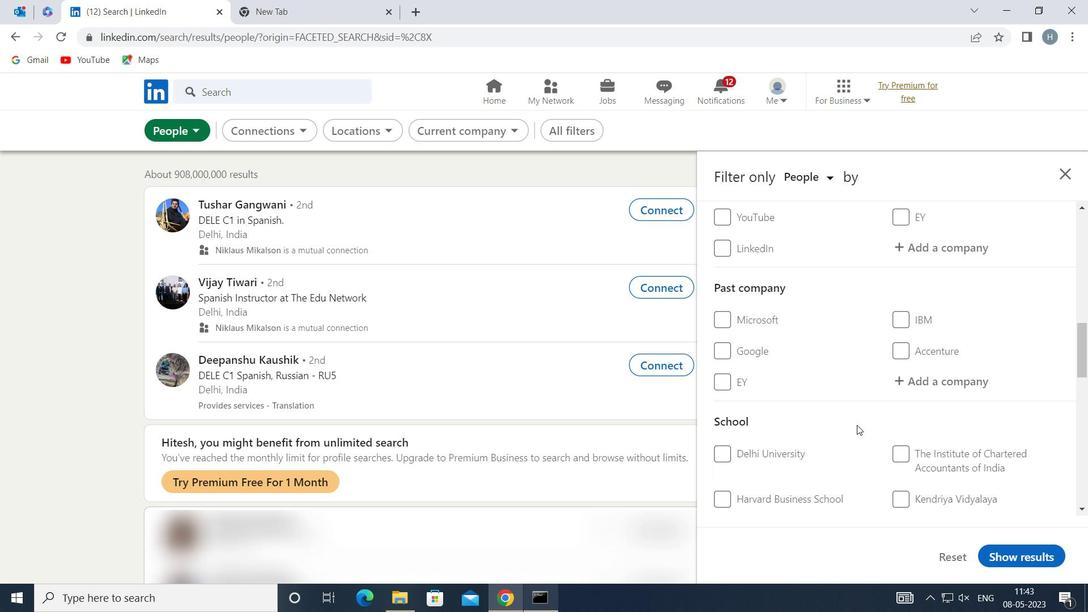 
Action: Mouse scrolled (857, 425) with delta (0, 0)
Screenshot: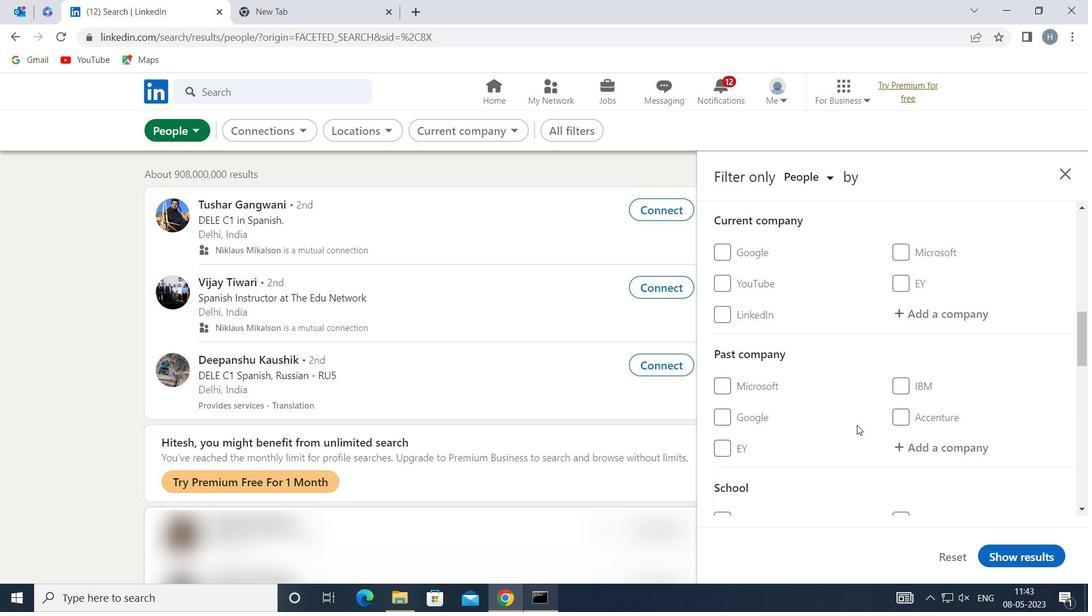 
Action: Mouse moved to (948, 384)
Screenshot: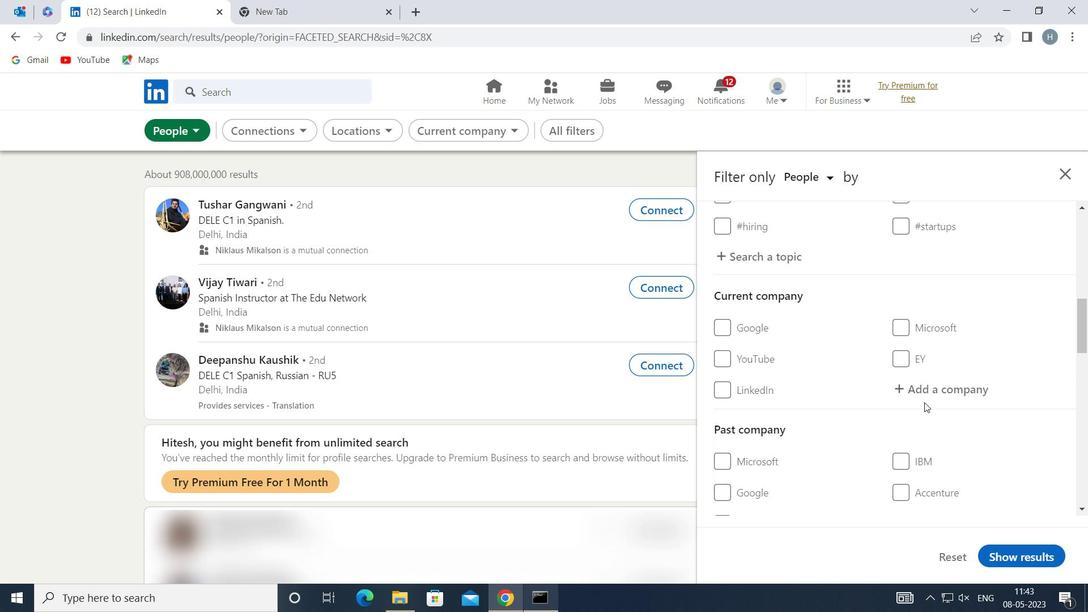 
Action: Mouse pressed left at (948, 384)
Screenshot: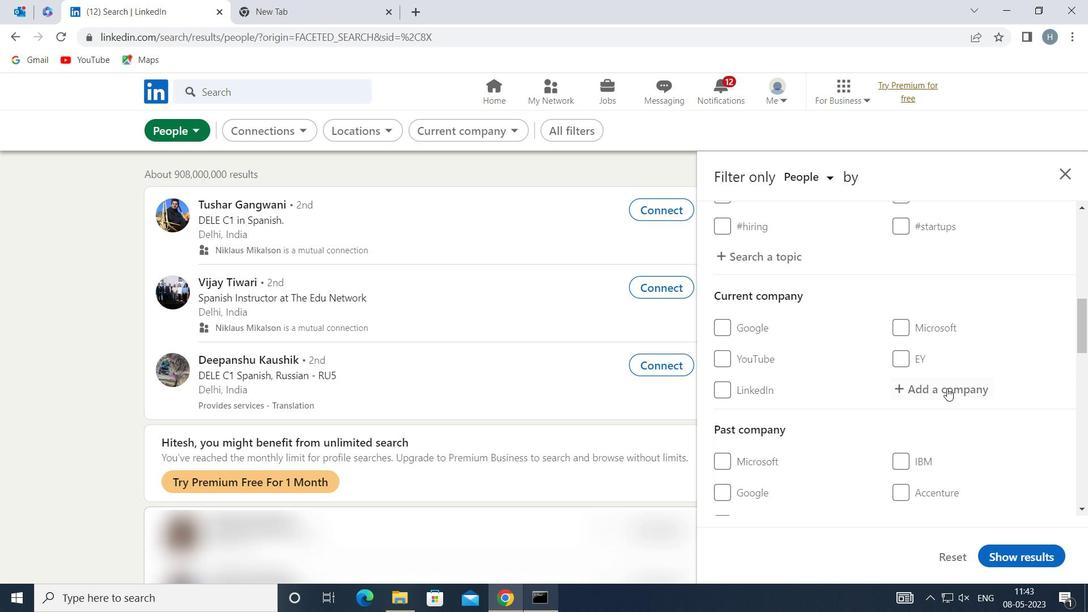 
Action: Mouse moved to (948, 383)
Screenshot: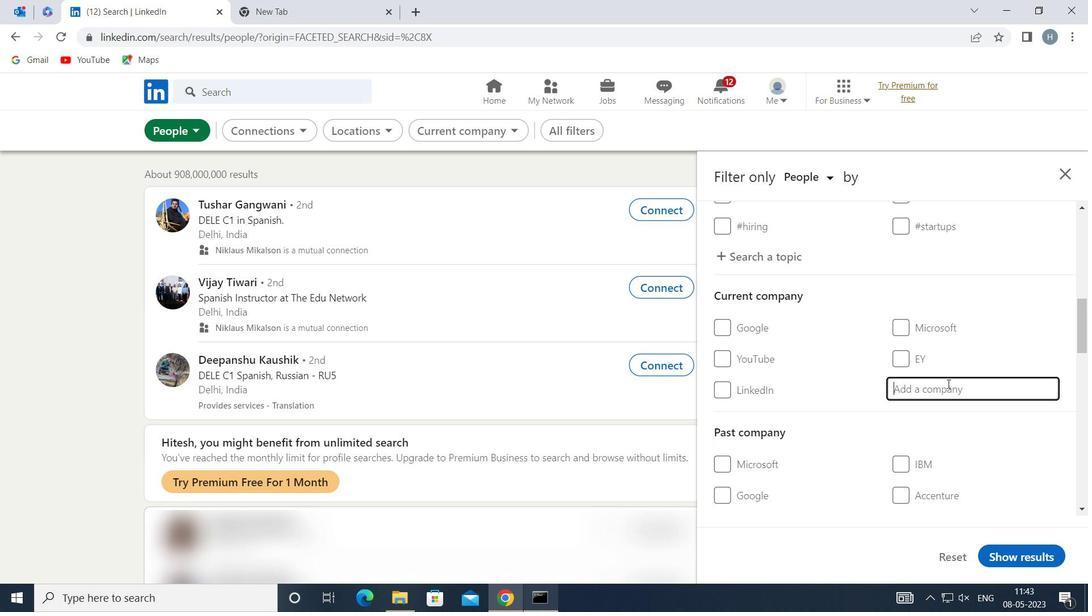 
Action: Key pressed <Key.shift>RELIANCE<Key.space><Key.shift>HOME
Screenshot: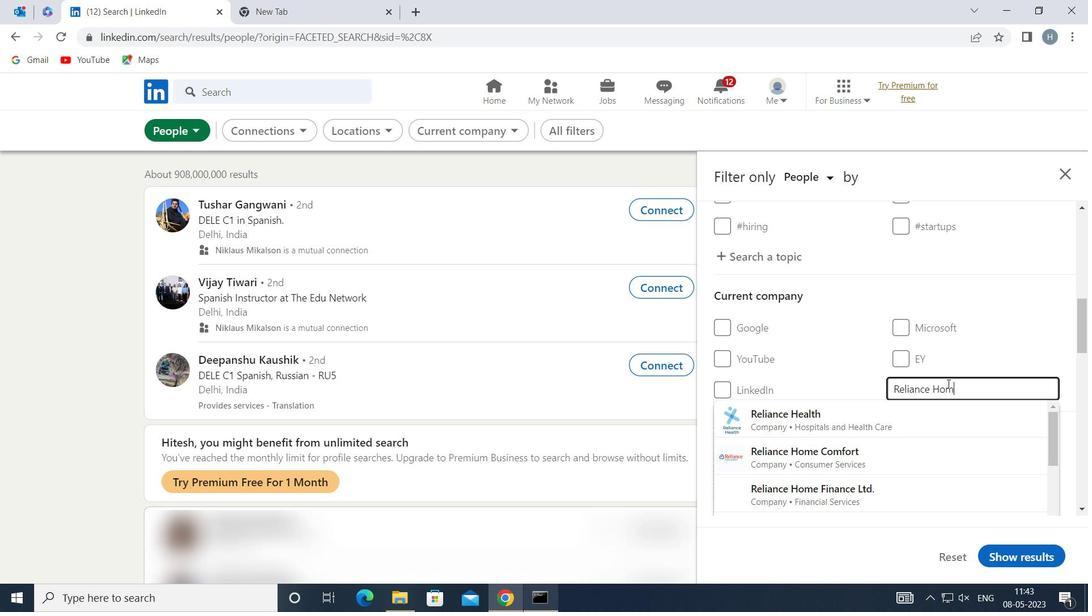 
Action: Mouse moved to (864, 450)
Screenshot: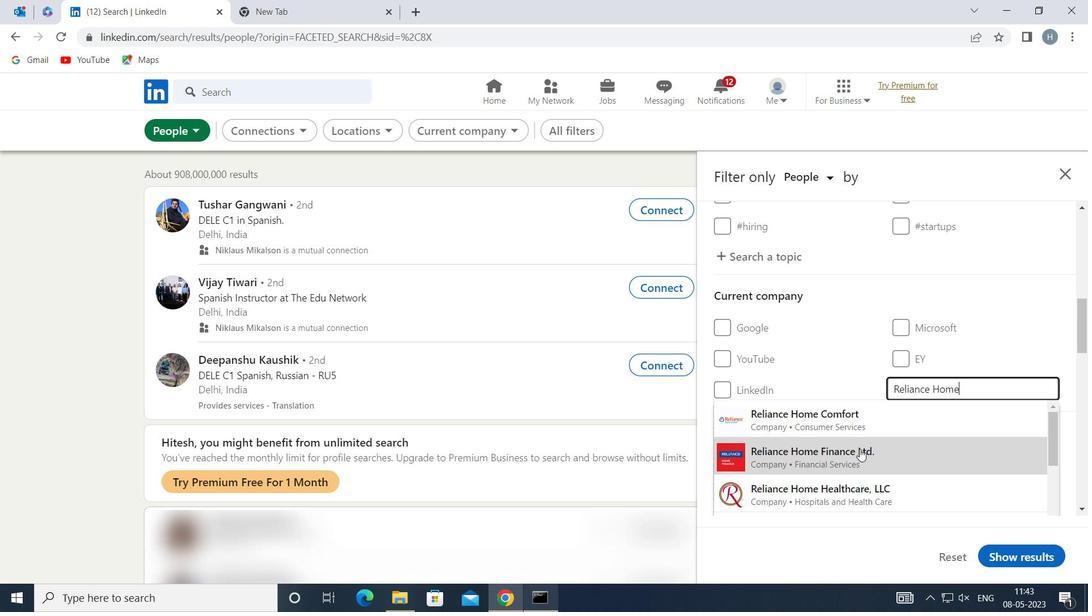 
Action: Mouse pressed left at (864, 450)
Screenshot: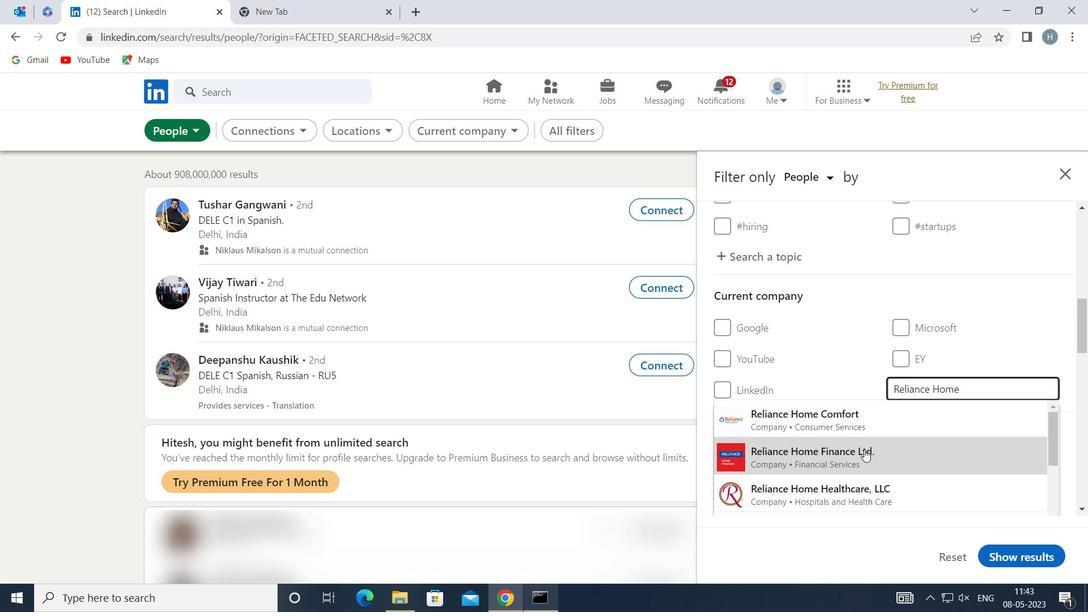 
Action: Mouse moved to (839, 376)
Screenshot: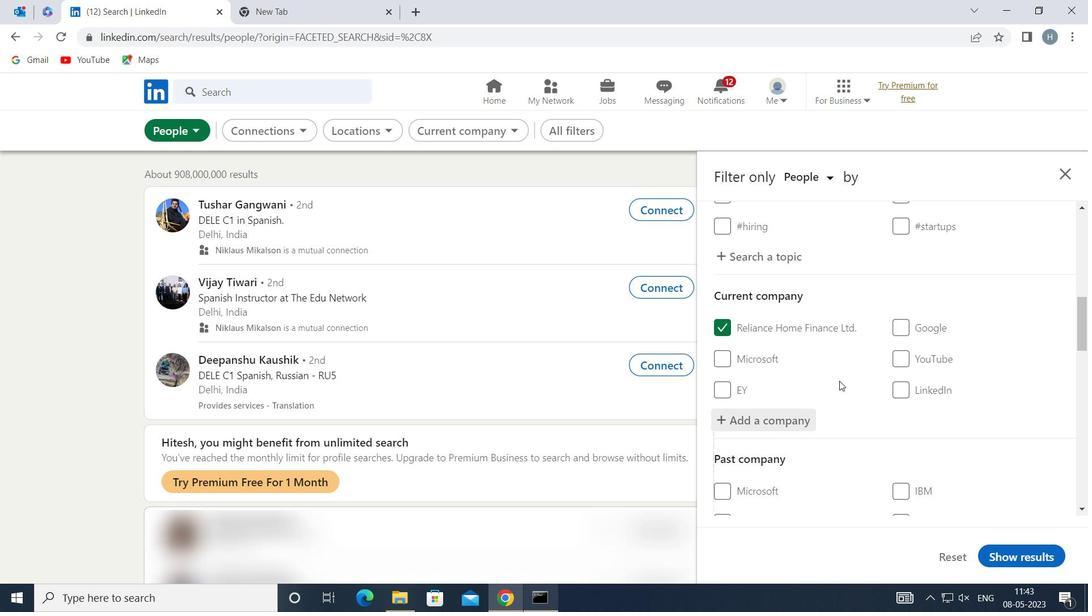 
Action: Mouse scrolled (839, 375) with delta (0, 0)
Screenshot: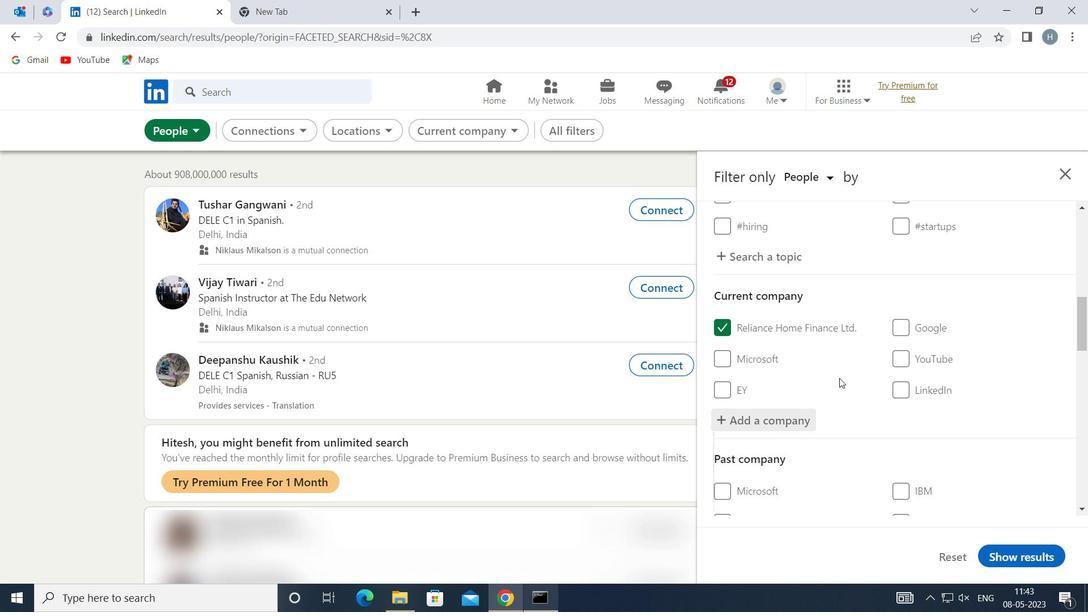 
Action: Mouse scrolled (839, 375) with delta (0, 0)
Screenshot: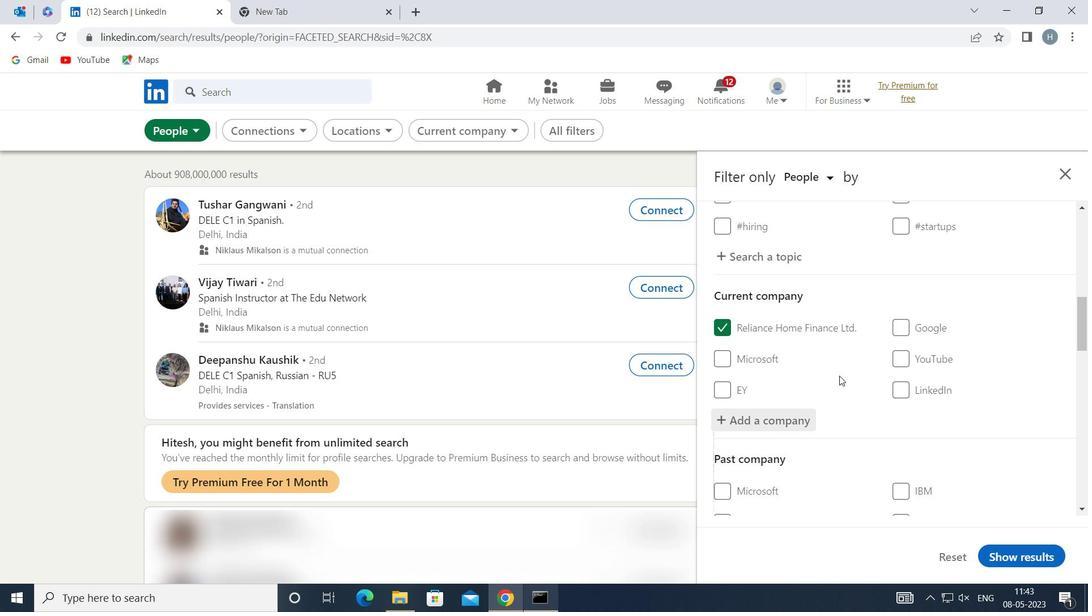 
Action: Mouse moved to (840, 374)
Screenshot: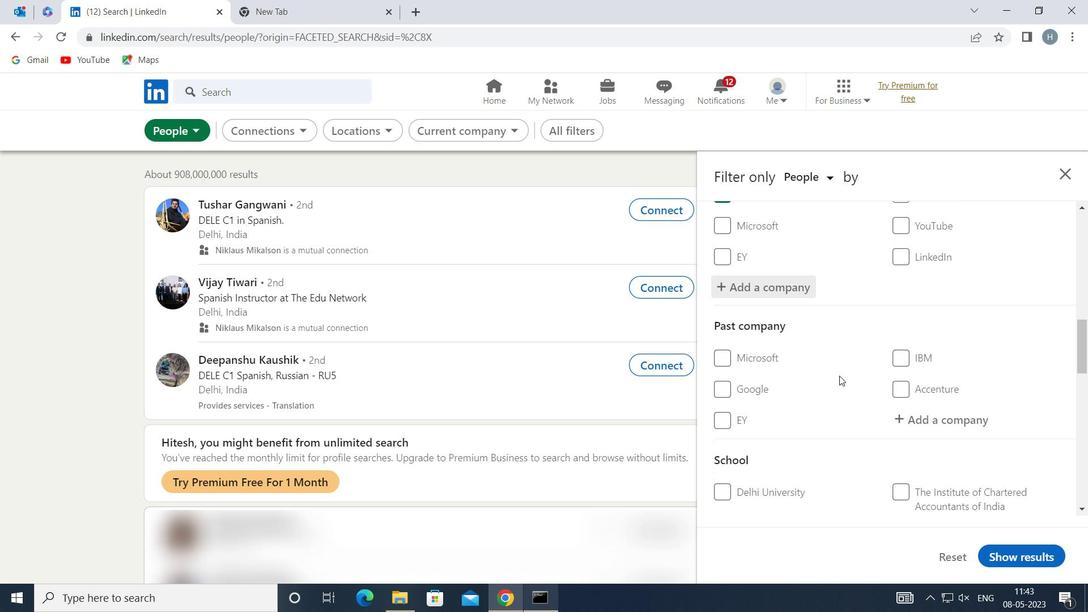 
Action: Mouse scrolled (840, 373) with delta (0, 0)
Screenshot: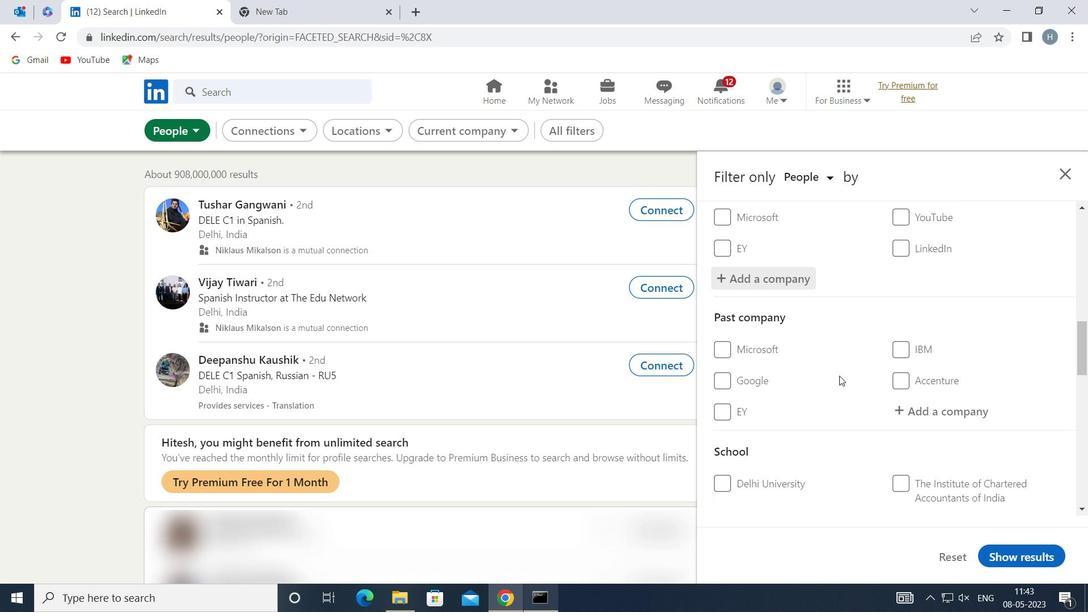 
Action: Mouse scrolled (840, 373) with delta (0, 0)
Screenshot: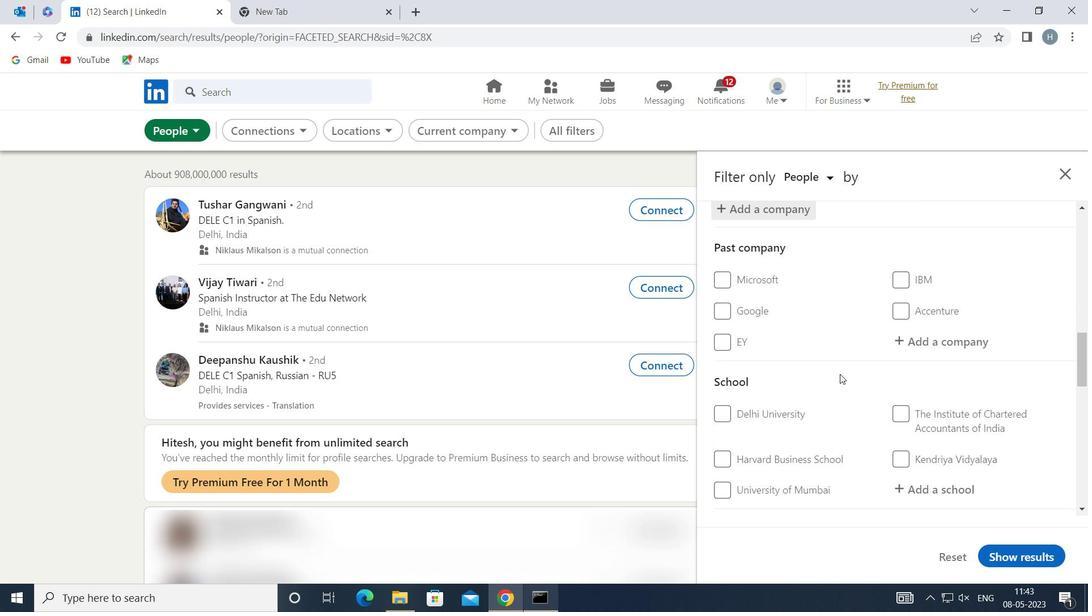 
Action: Mouse moved to (938, 411)
Screenshot: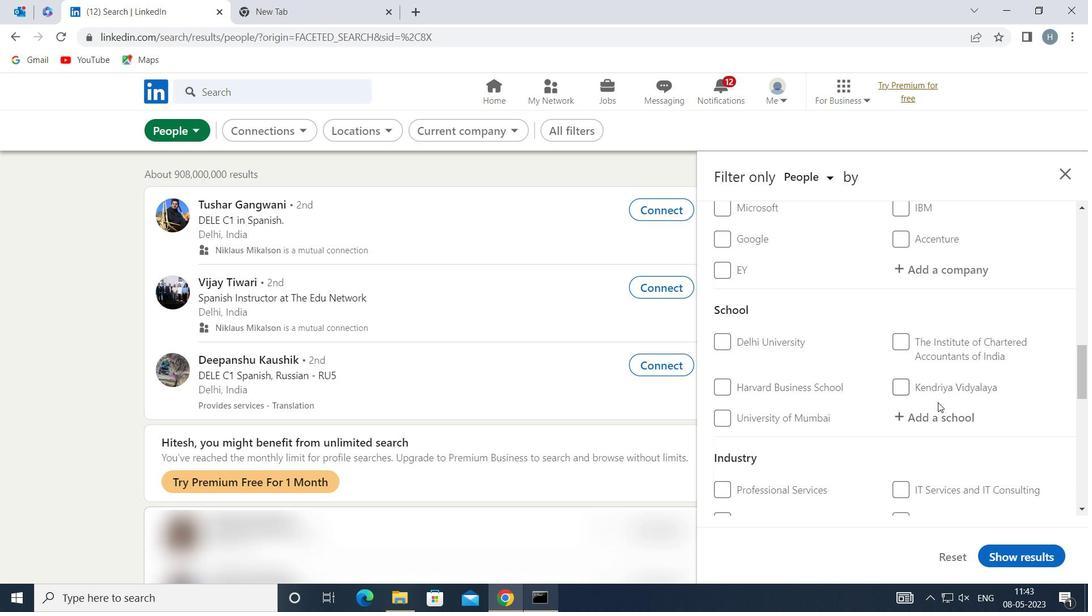 
Action: Mouse pressed left at (938, 411)
Screenshot: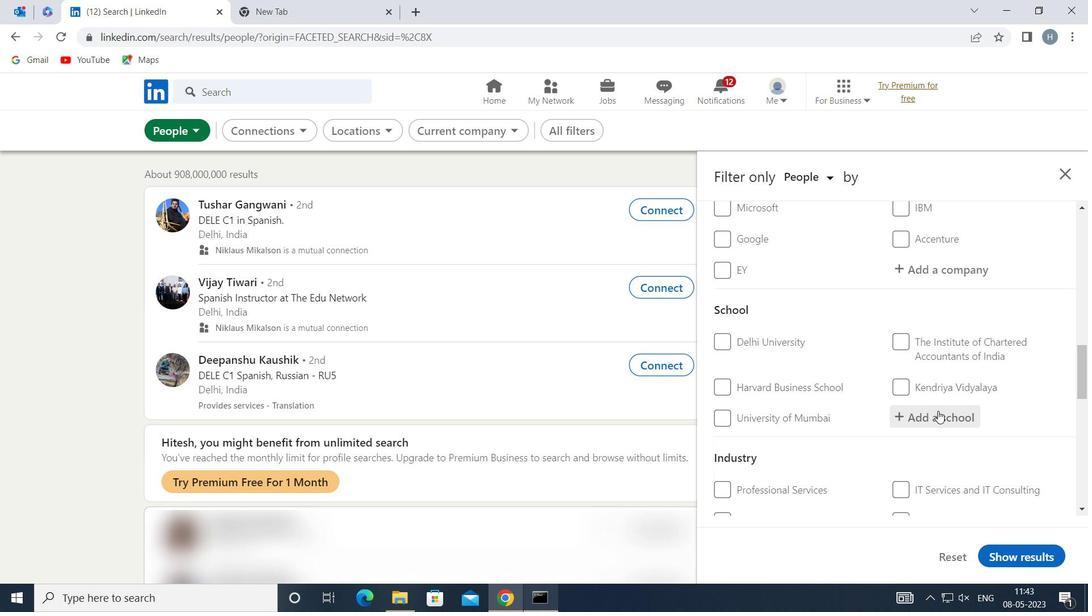
Action: Mouse moved to (937, 411)
Screenshot: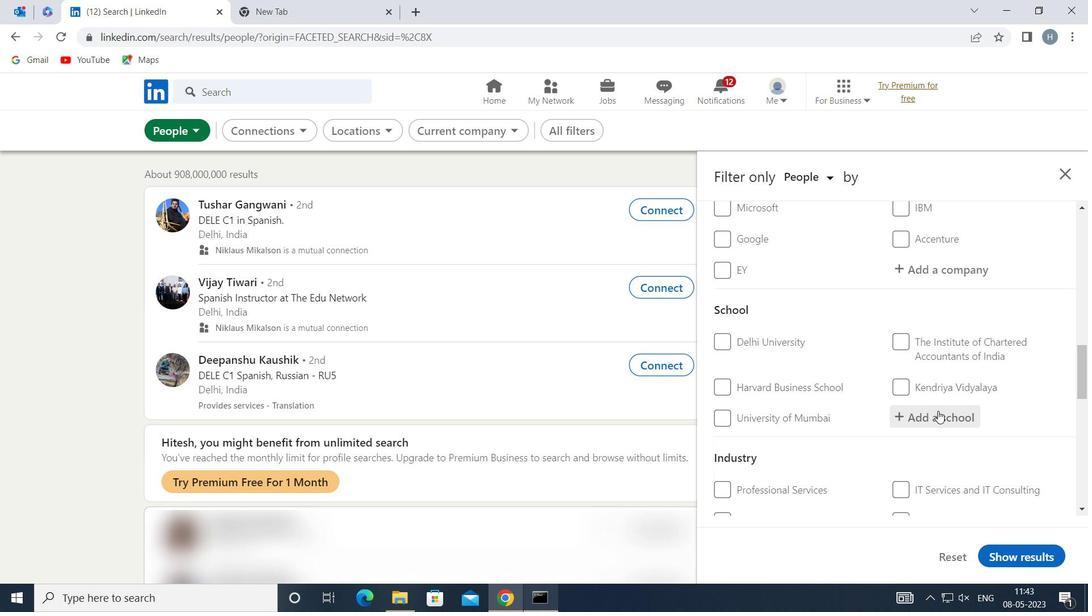 
Action: Key pressed <Key.shift>BHAGALPUR
Screenshot: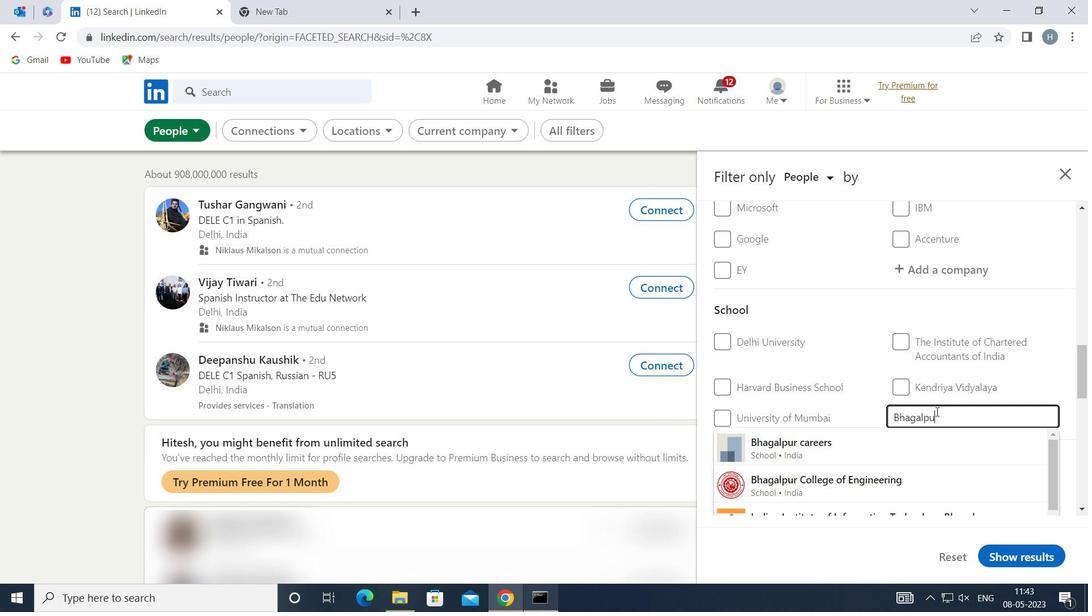 
Action: Mouse moved to (890, 440)
Screenshot: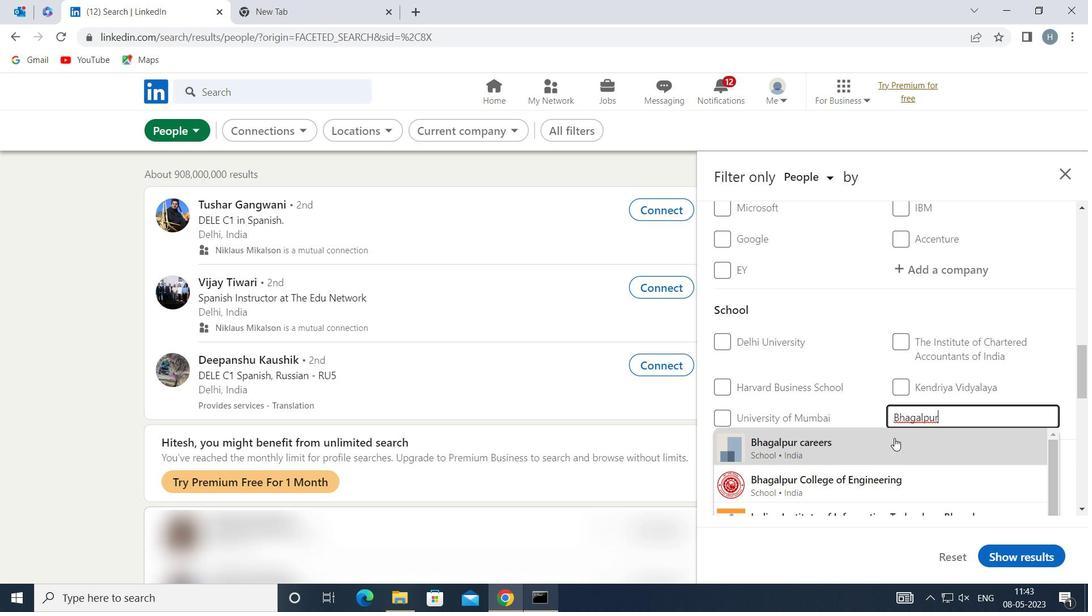 
Action: Mouse pressed left at (890, 440)
Screenshot: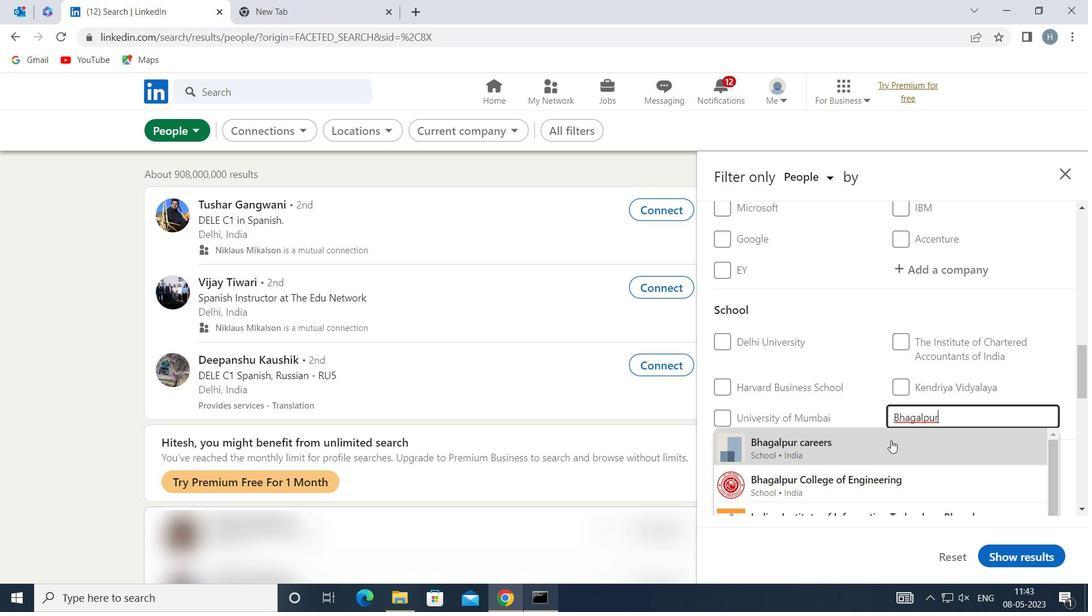
Action: Mouse moved to (871, 396)
Screenshot: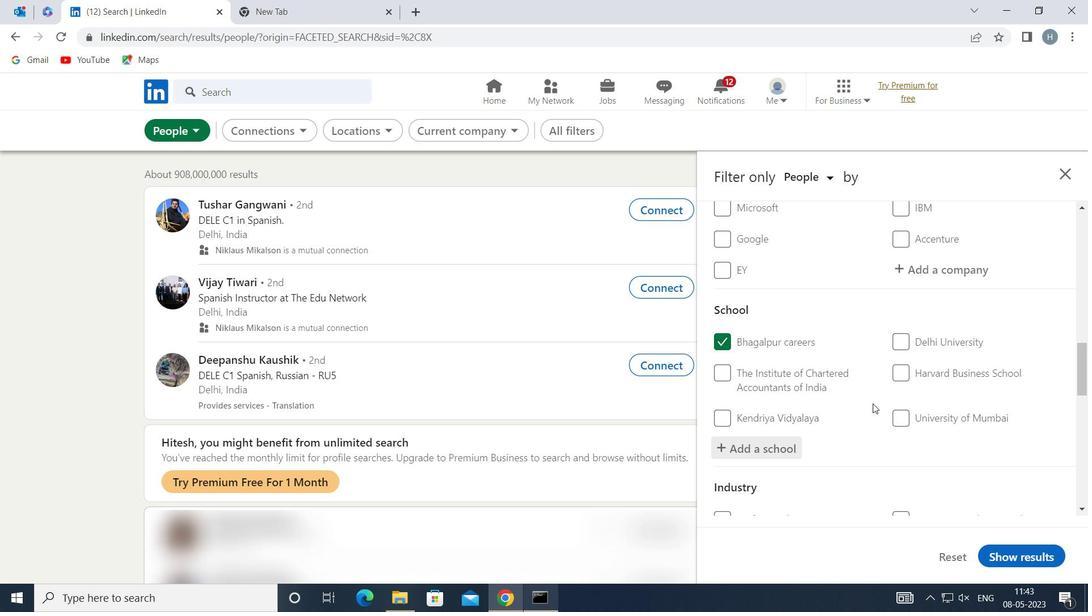 
Action: Mouse scrolled (871, 396) with delta (0, 0)
Screenshot: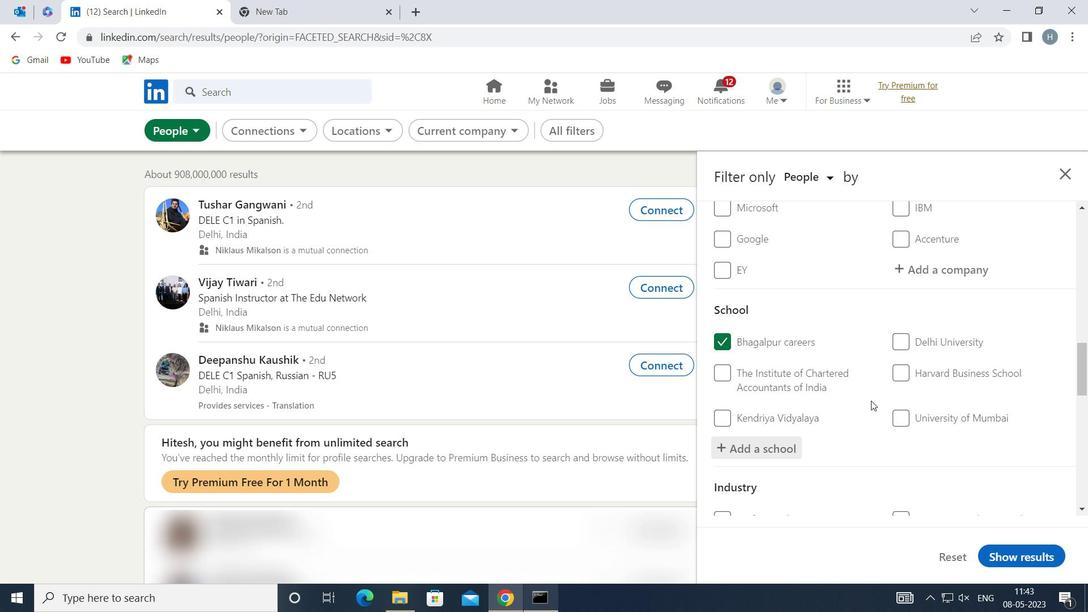 
Action: Mouse scrolled (871, 396) with delta (0, 0)
Screenshot: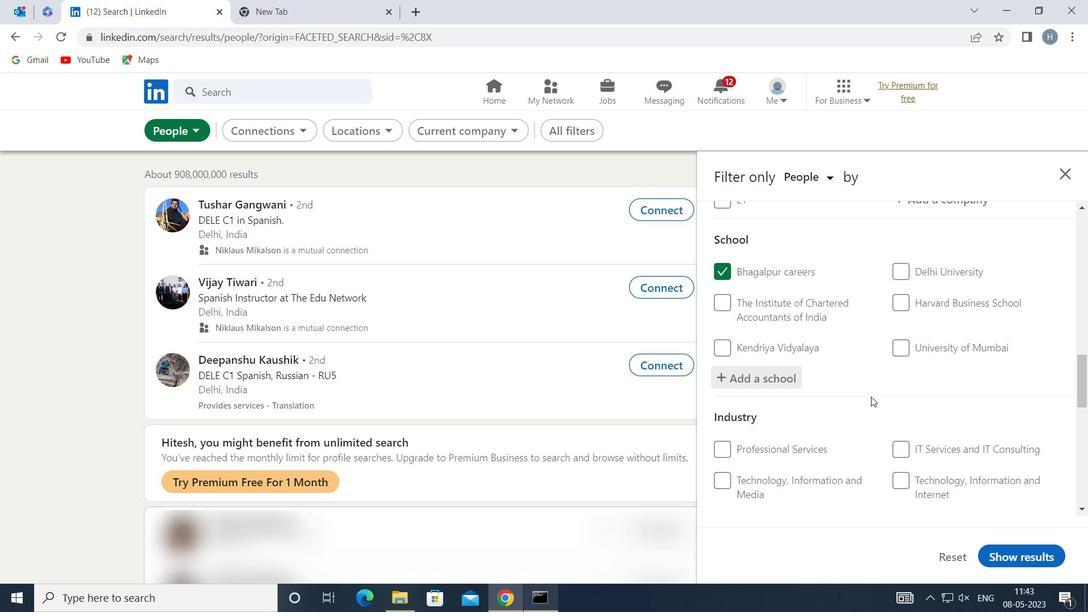 
Action: Mouse moved to (948, 450)
Screenshot: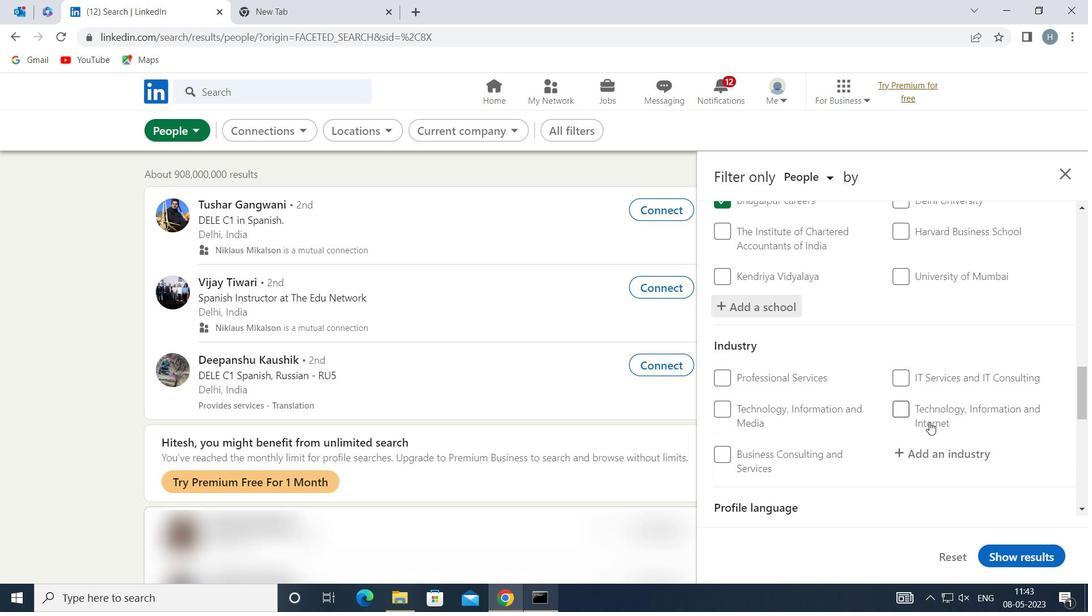 
Action: Mouse pressed left at (948, 450)
Screenshot: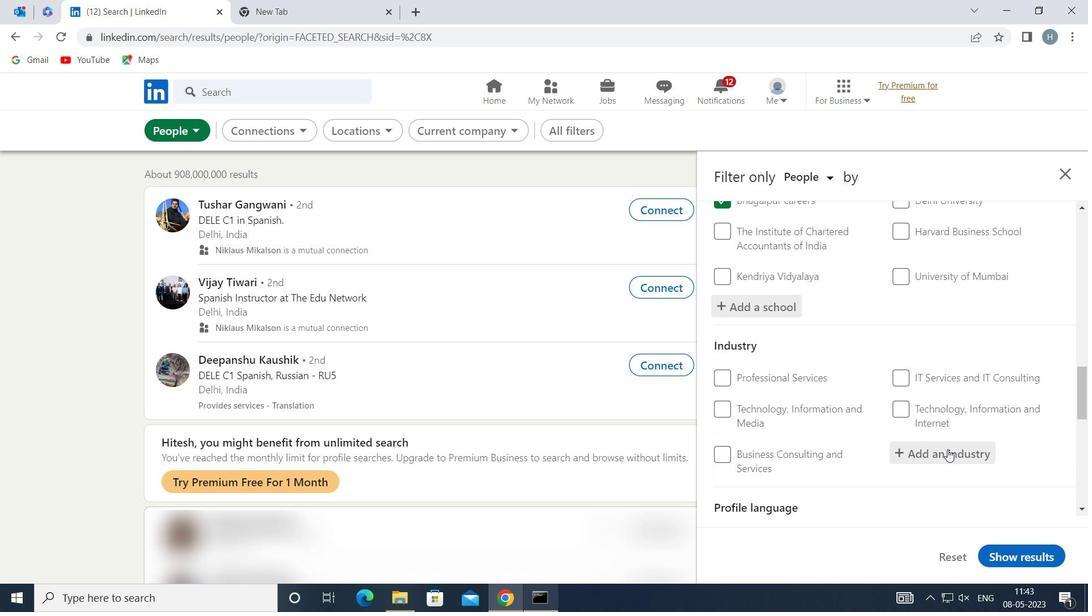 
Action: Mouse moved to (946, 450)
Screenshot: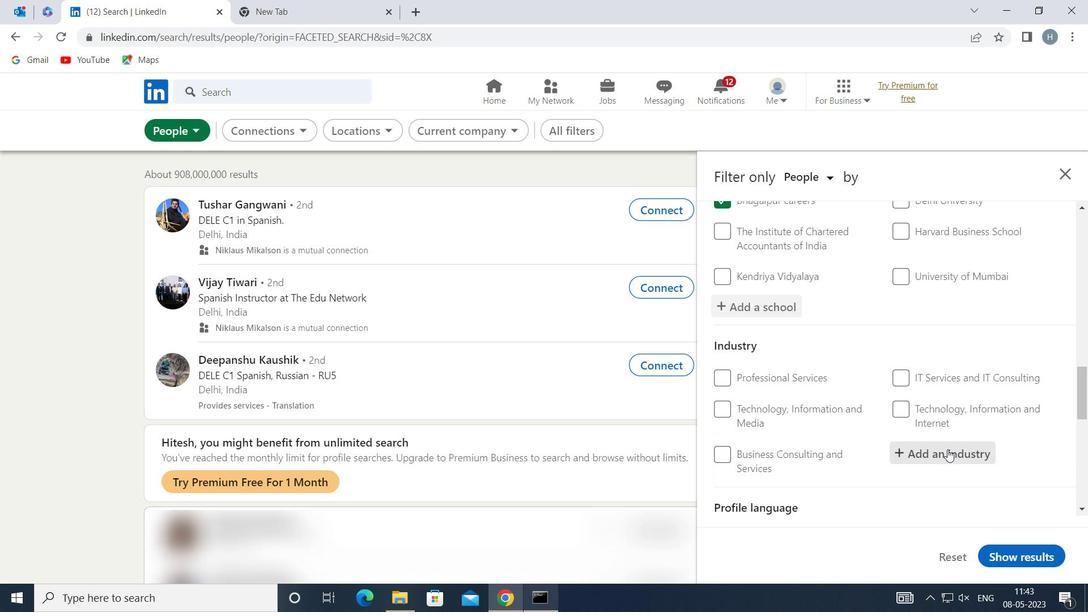 
Action: Key pressed <Key.shift>DENTISTS
Screenshot: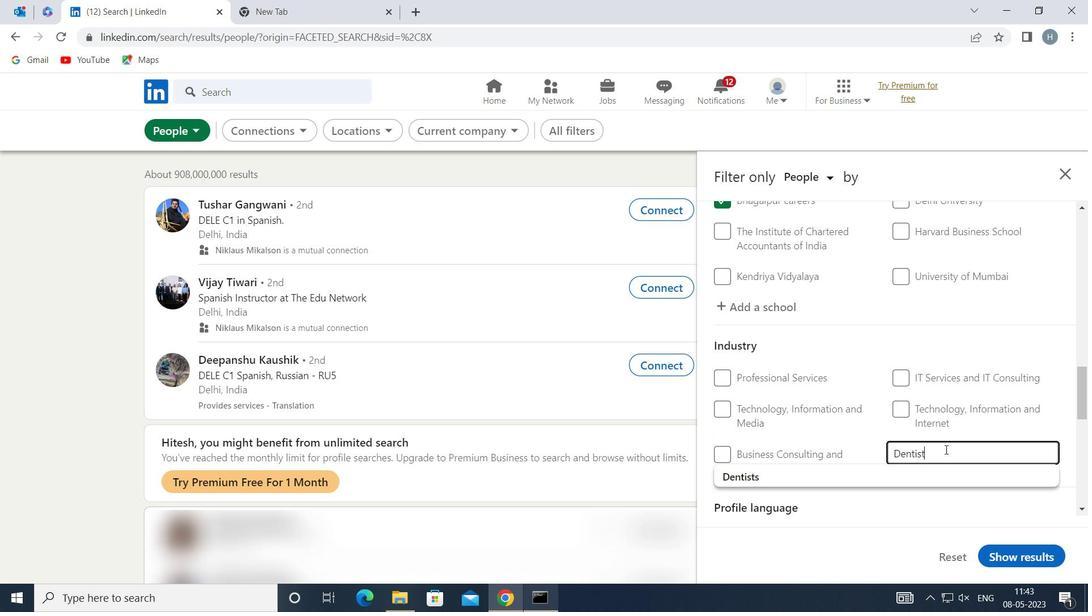 
Action: Mouse moved to (857, 480)
Screenshot: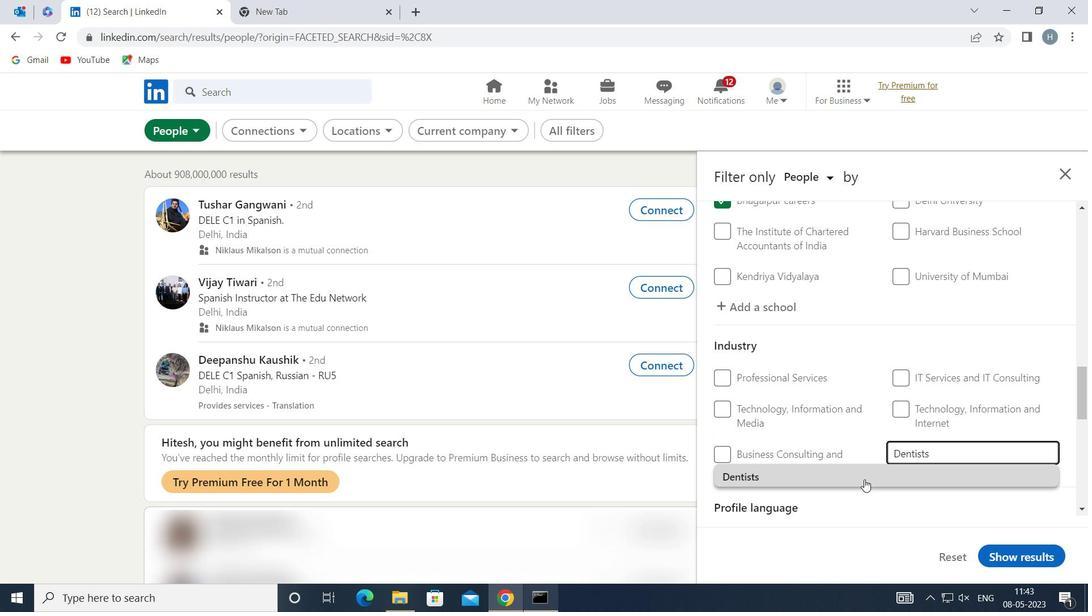 
Action: Mouse pressed left at (857, 480)
Screenshot: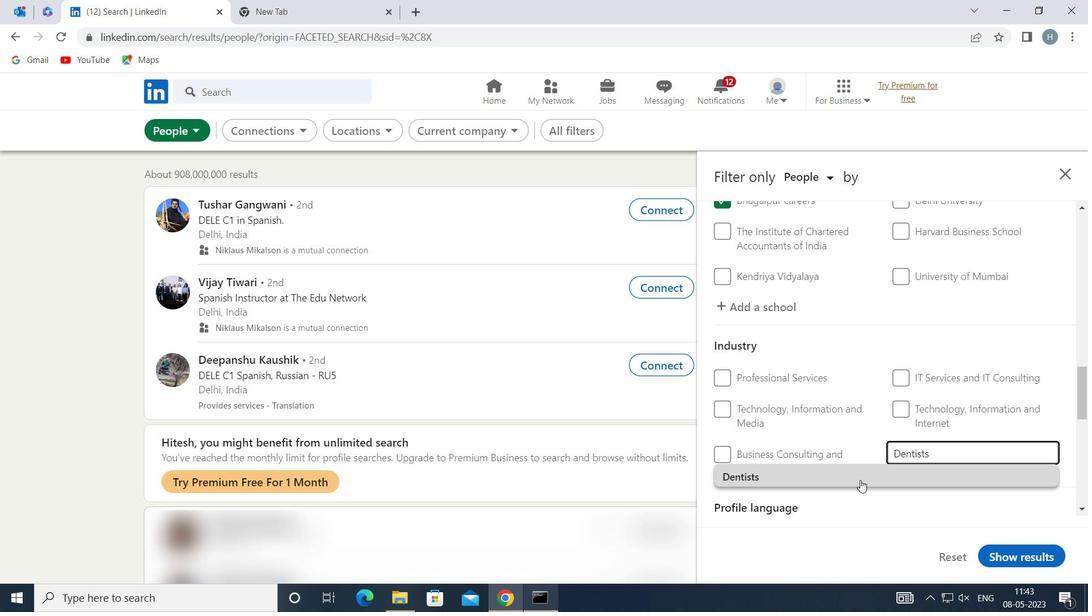 
Action: Mouse moved to (859, 460)
Screenshot: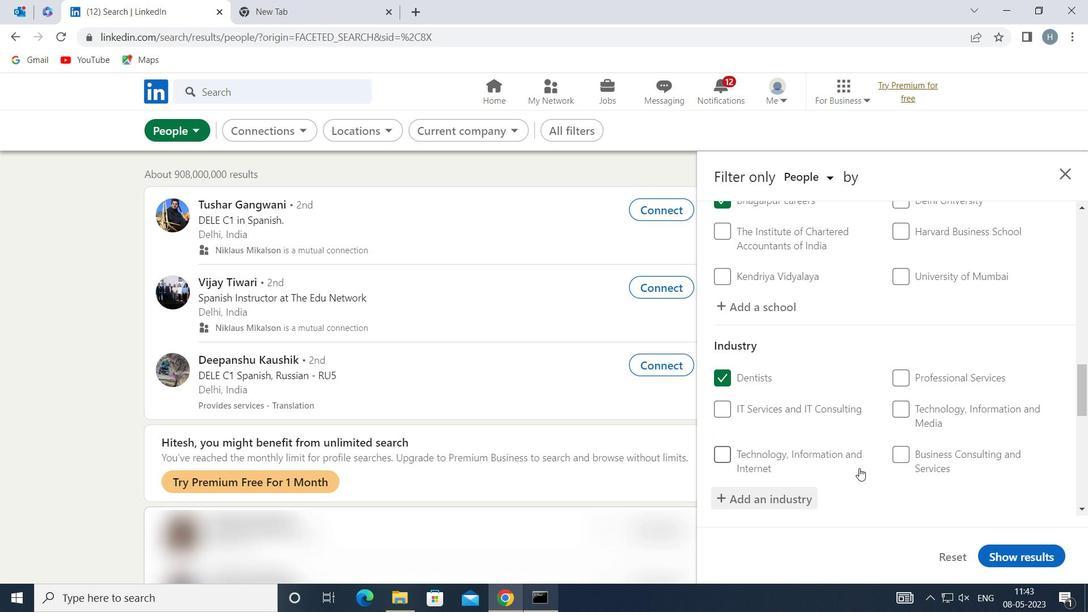 
Action: Mouse scrolled (859, 459) with delta (0, 0)
Screenshot: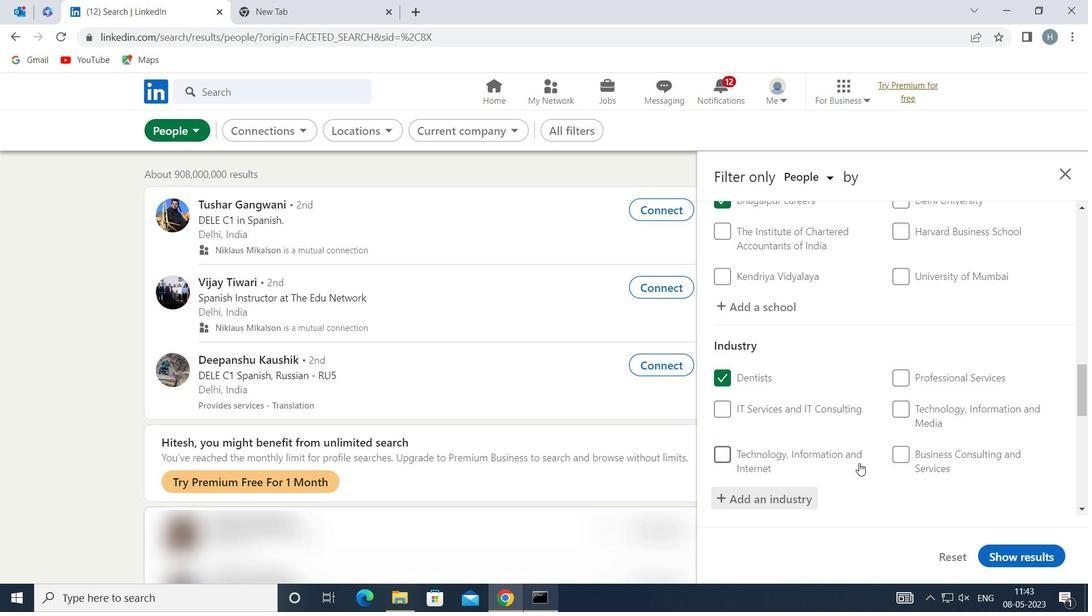 
Action: Mouse moved to (859, 453)
Screenshot: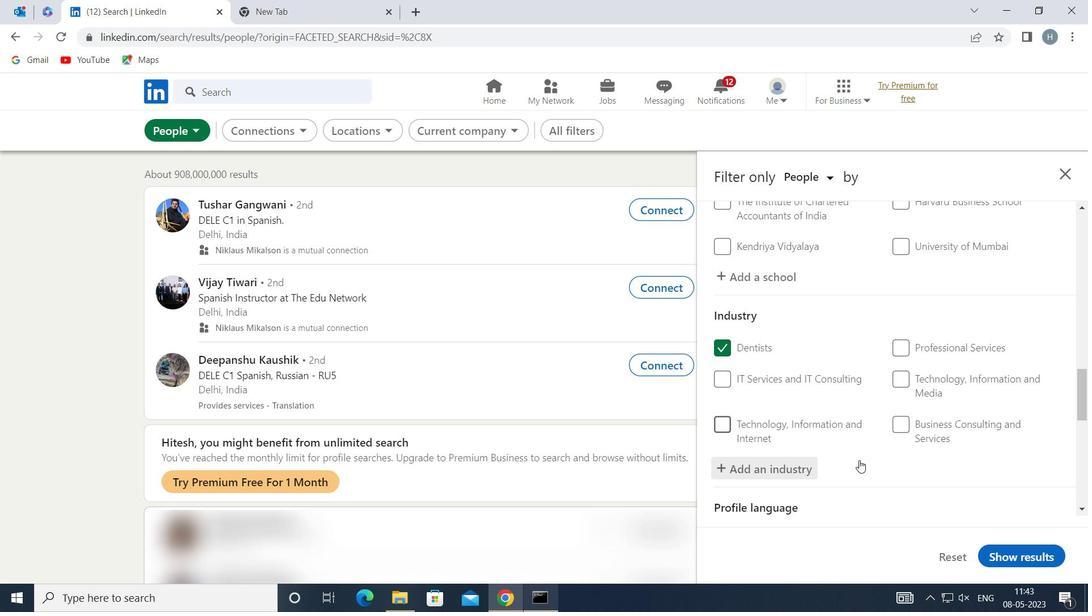 
Action: Mouse scrolled (859, 453) with delta (0, 0)
Screenshot: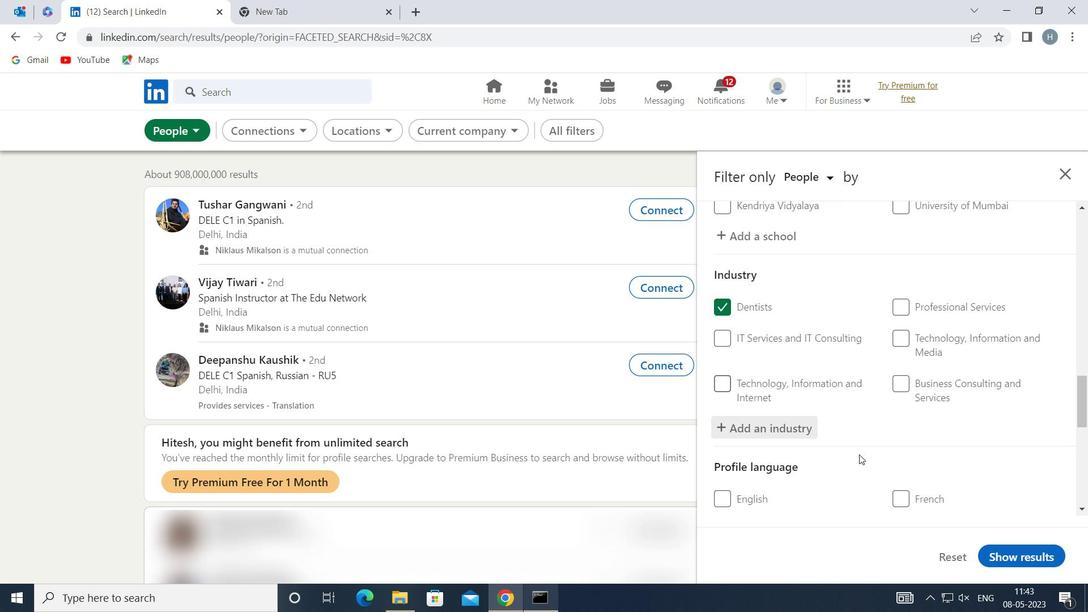 
Action: Mouse moved to (860, 451)
Screenshot: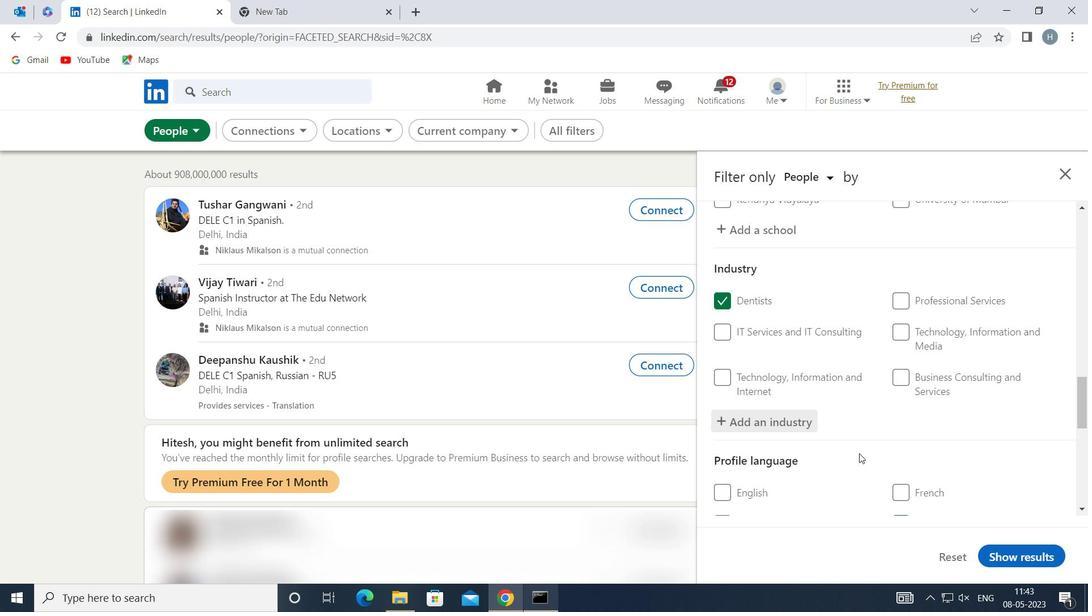 
Action: Mouse scrolled (860, 451) with delta (0, 0)
Screenshot: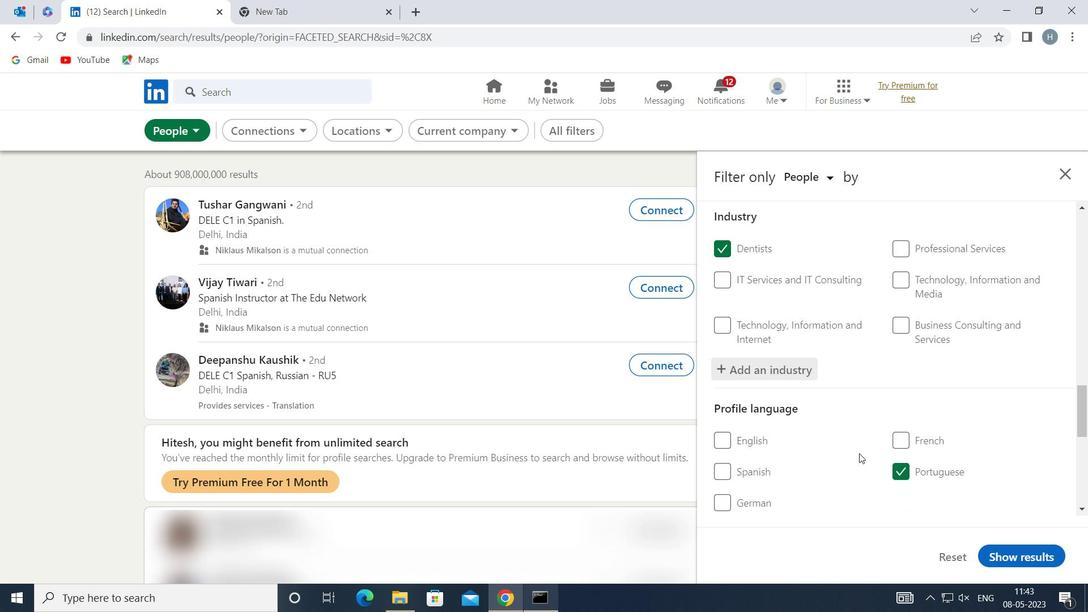 
Action: Mouse scrolled (860, 451) with delta (0, 0)
Screenshot: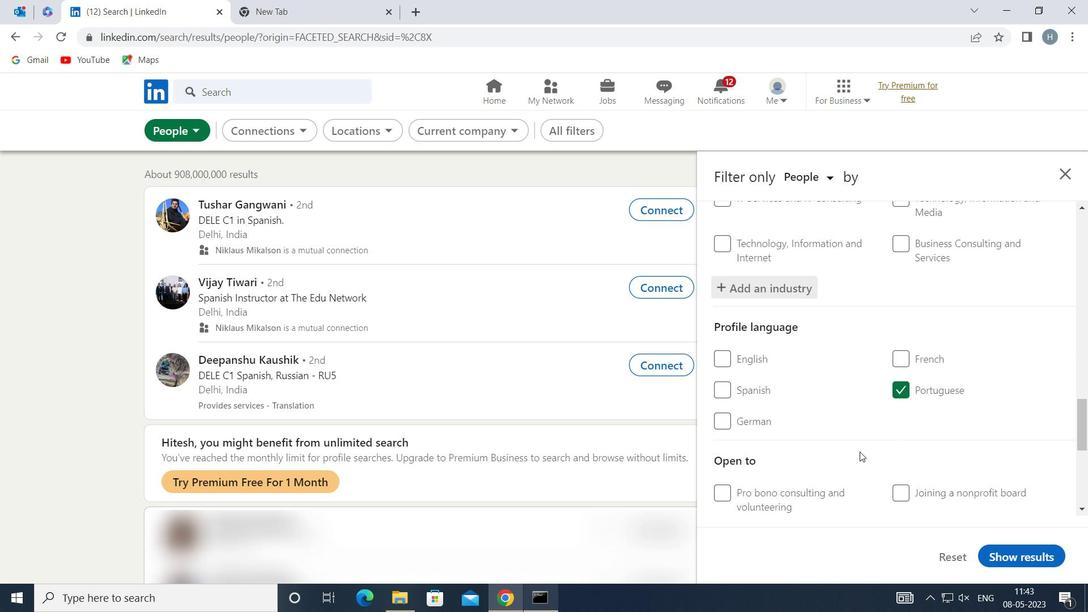 
Action: Mouse scrolled (860, 451) with delta (0, 0)
Screenshot: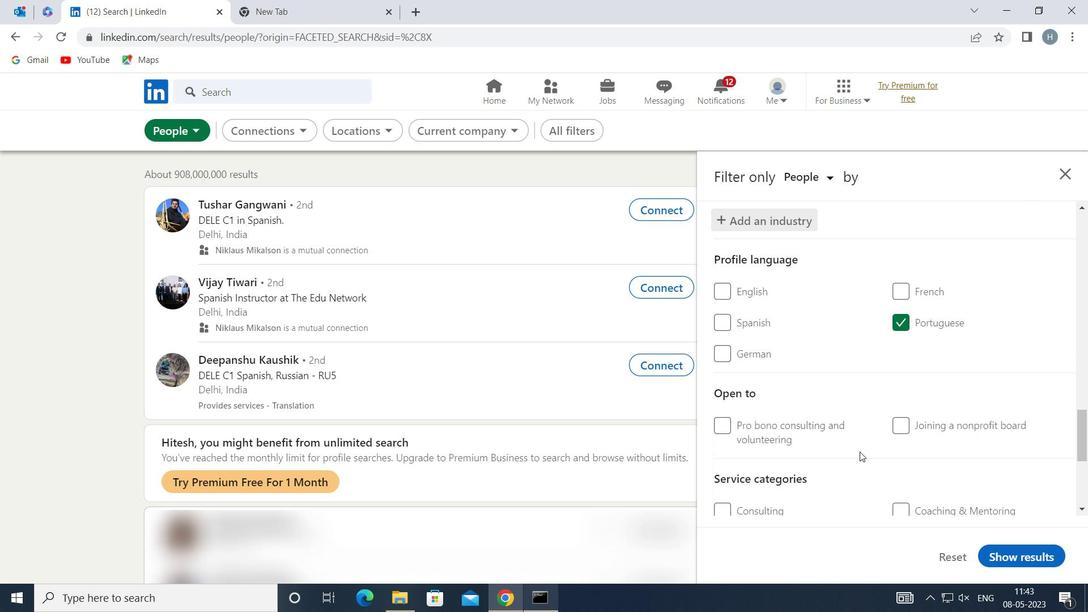 
Action: Mouse scrolled (860, 451) with delta (0, 0)
Screenshot: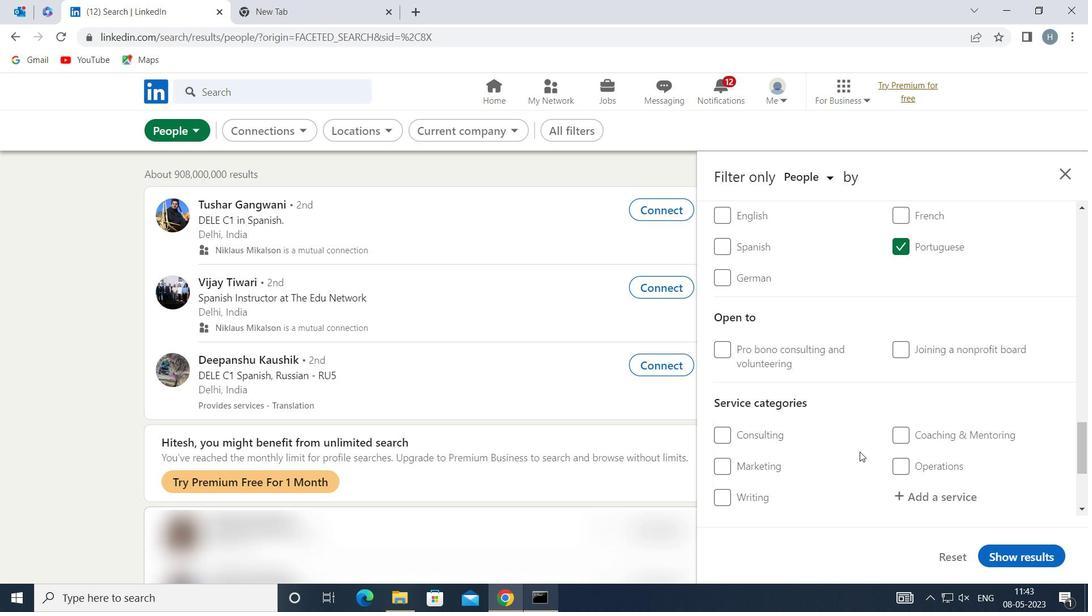 
Action: Mouse moved to (930, 424)
Screenshot: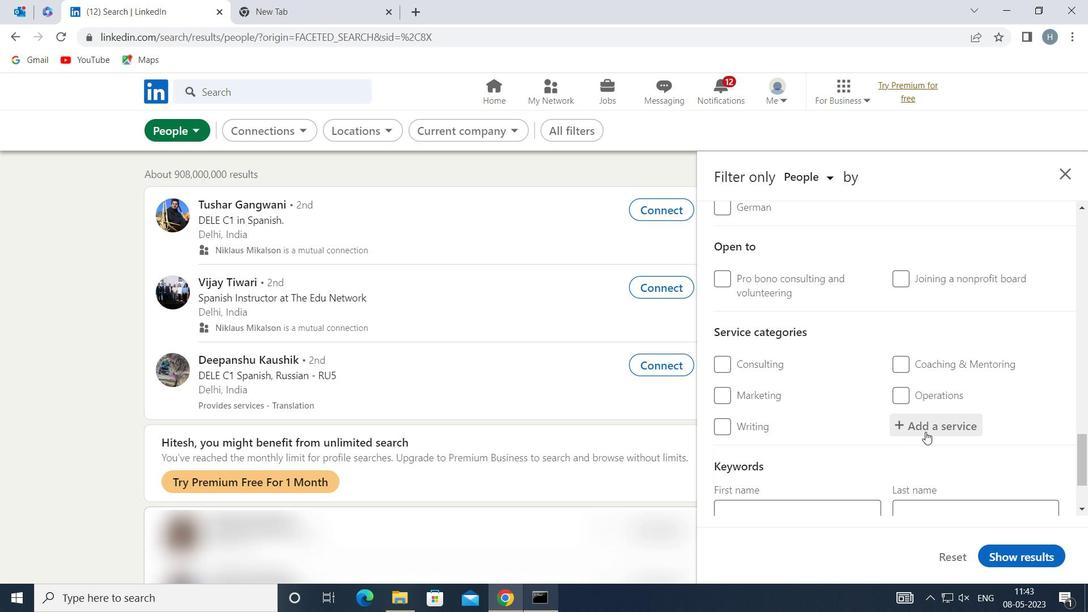 
Action: Mouse pressed left at (930, 424)
Screenshot: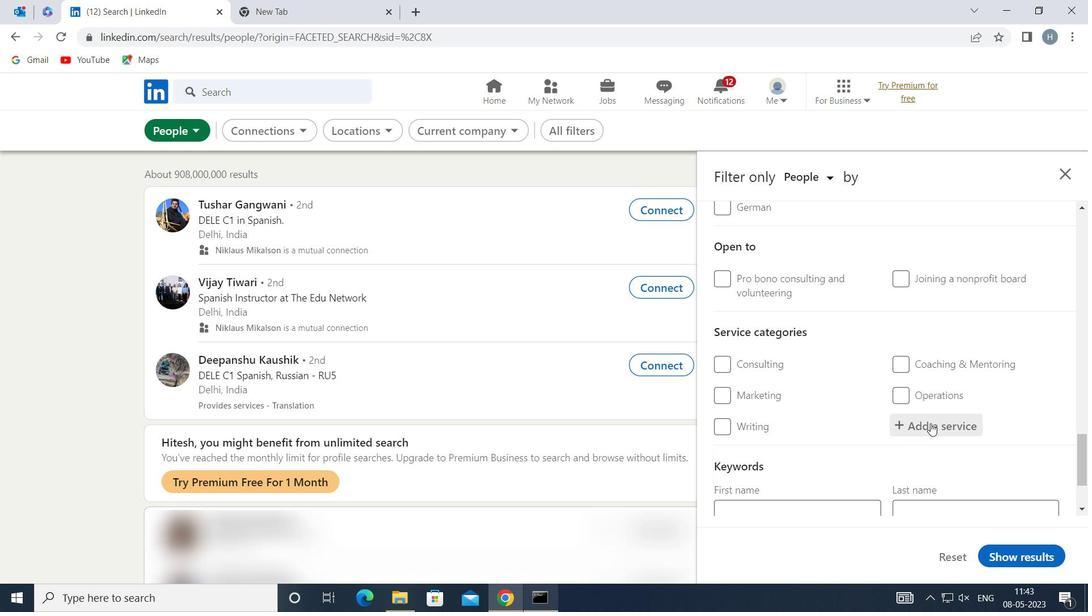 
Action: Key pressed <Key.shift>FINANCIAL<Key.space><Key.shift>ACC
Screenshot: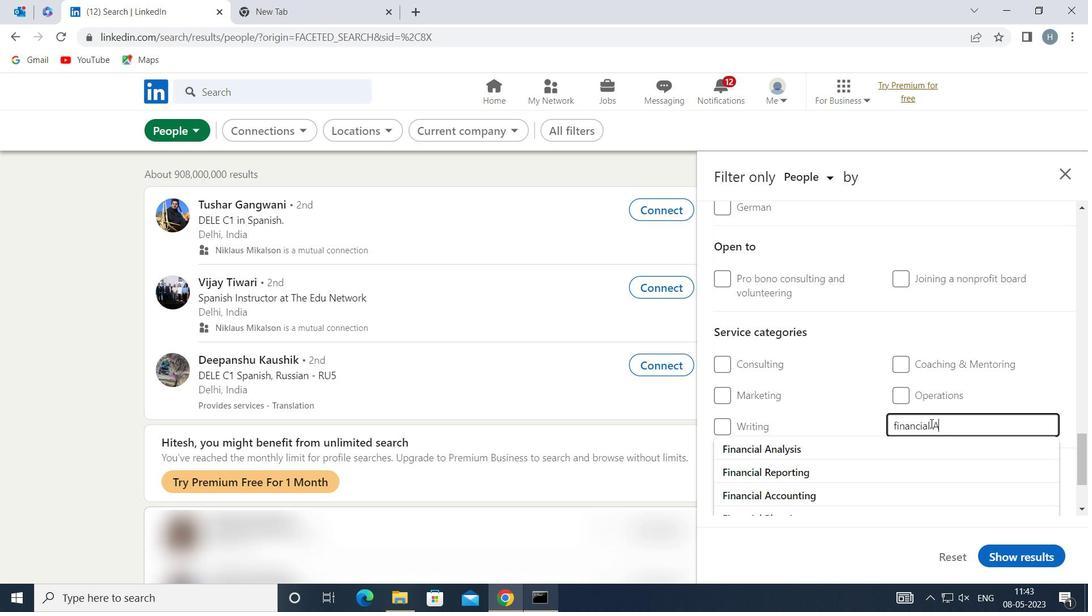 
Action: Mouse moved to (878, 450)
Screenshot: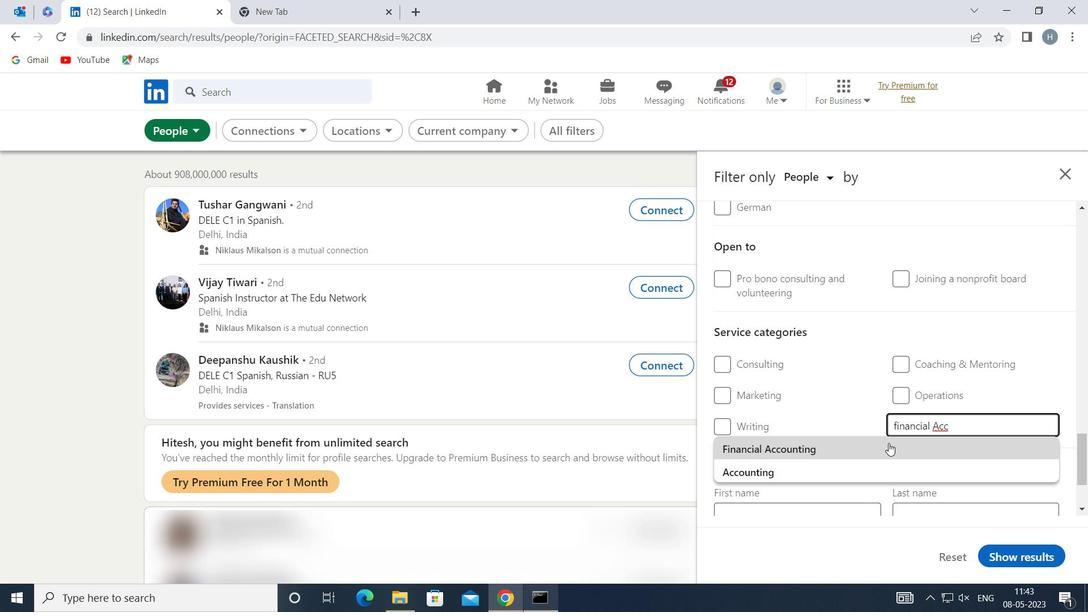
Action: Mouse pressed left at (878, 450)
Screenshot: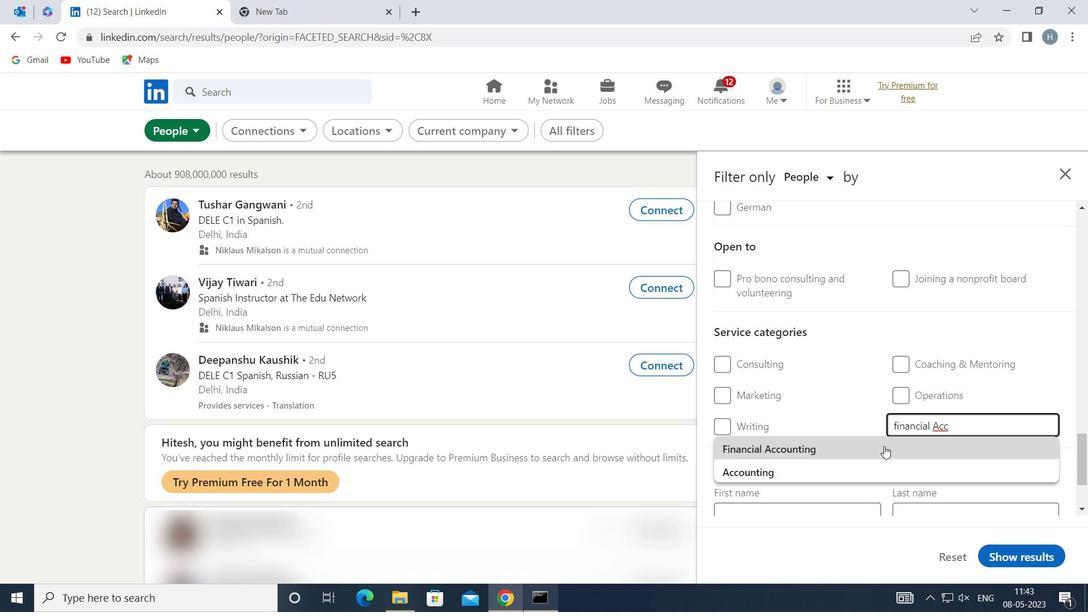 
Action: Mouse moved to (849, 411)
Screenshot: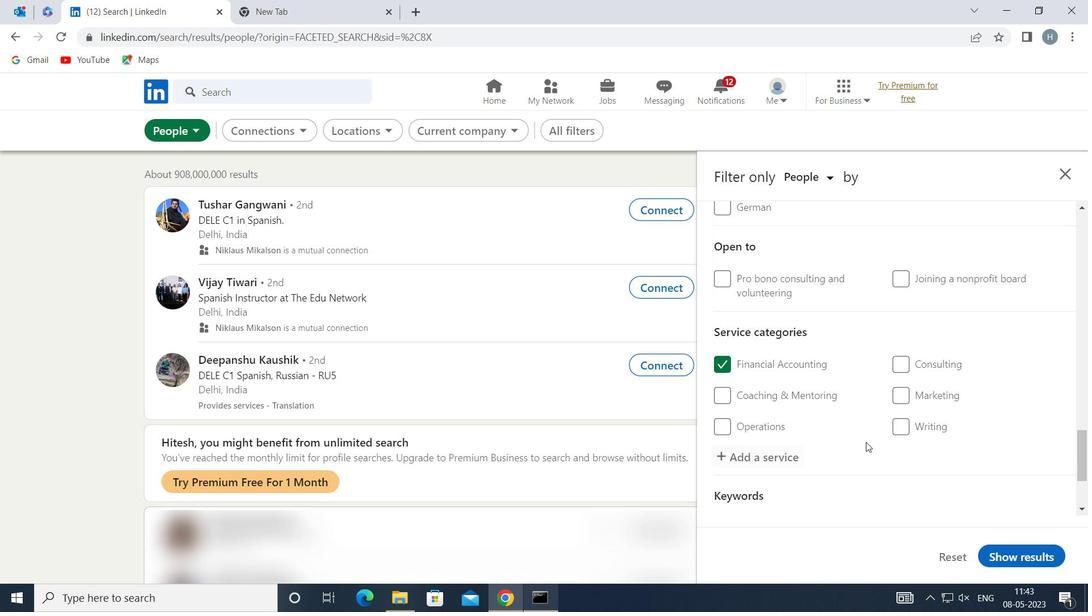 
Action: Mouse scrolled (849, 411) with delta (0, 0)
Screenshot: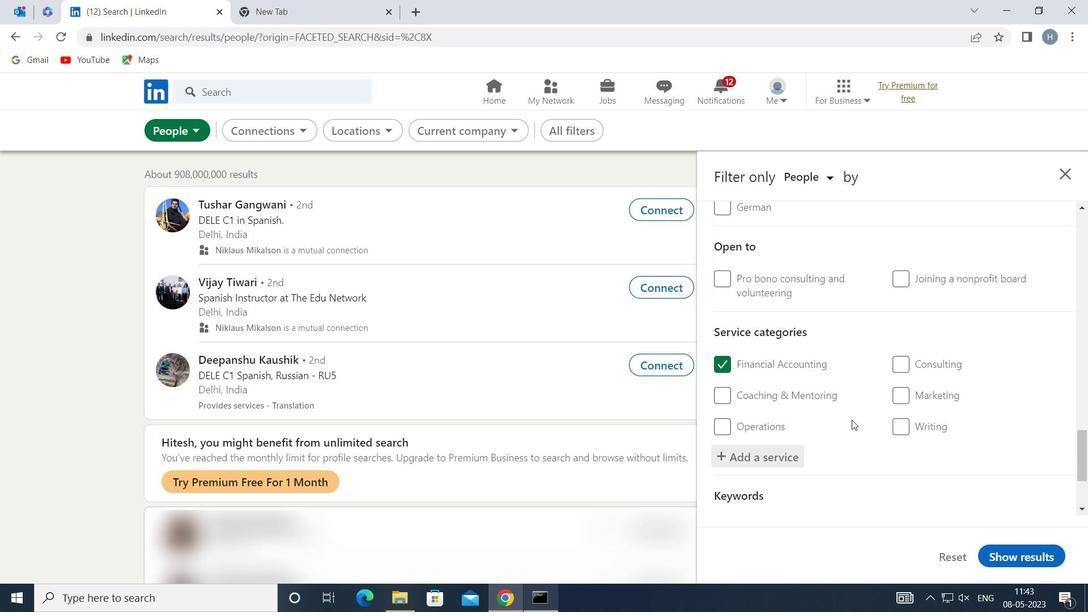 
Action: Mouse scrolled (849, 411) with delta (0, 0)
Screenshot: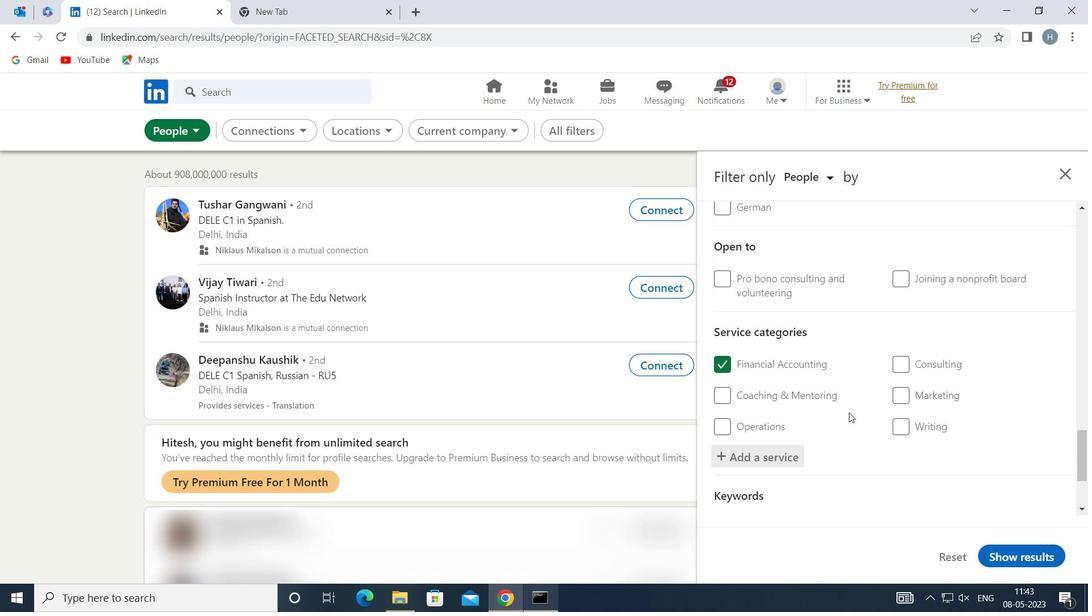 
Action: Mouse scrolled (849, 411) with delta (0, 0)
Screenshot: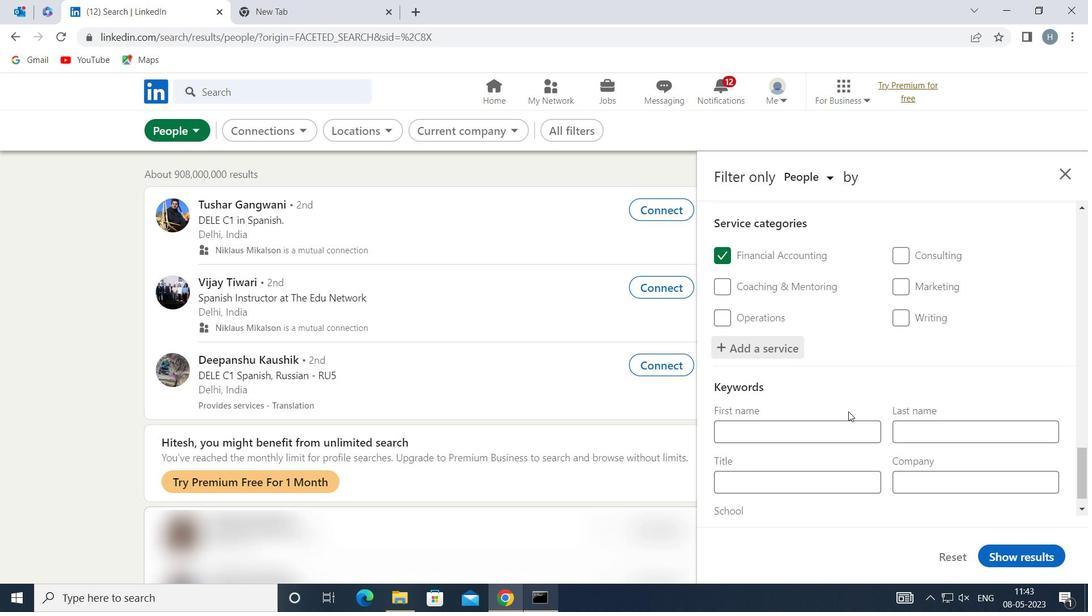 
Action: Mouse scrolled (849, 411) with delta (0, 0)
Screenshot: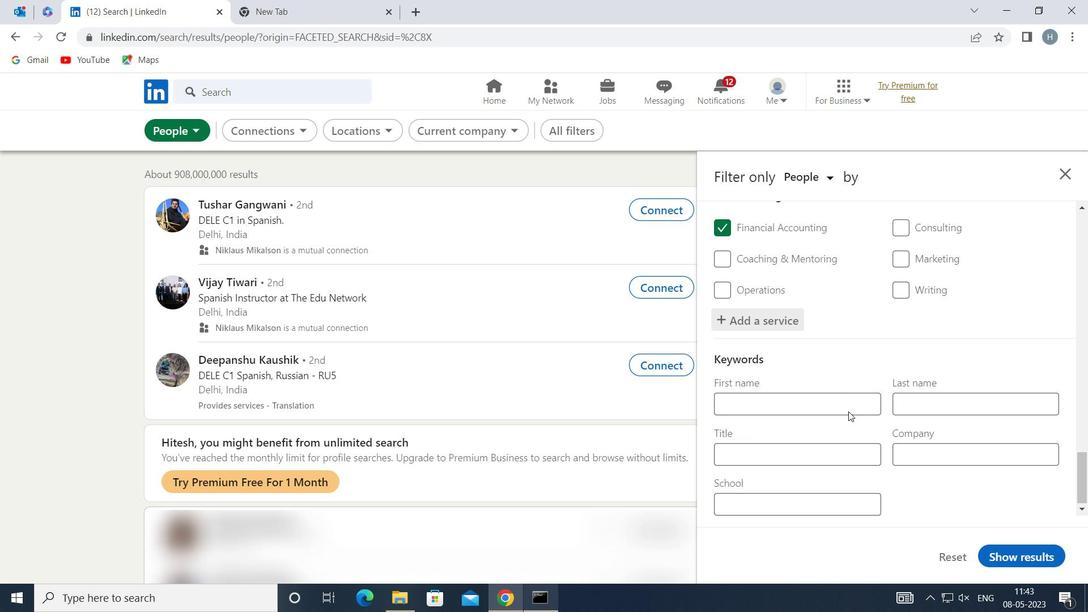 
Action: Mouse moved to (834, 447)
Screenshot: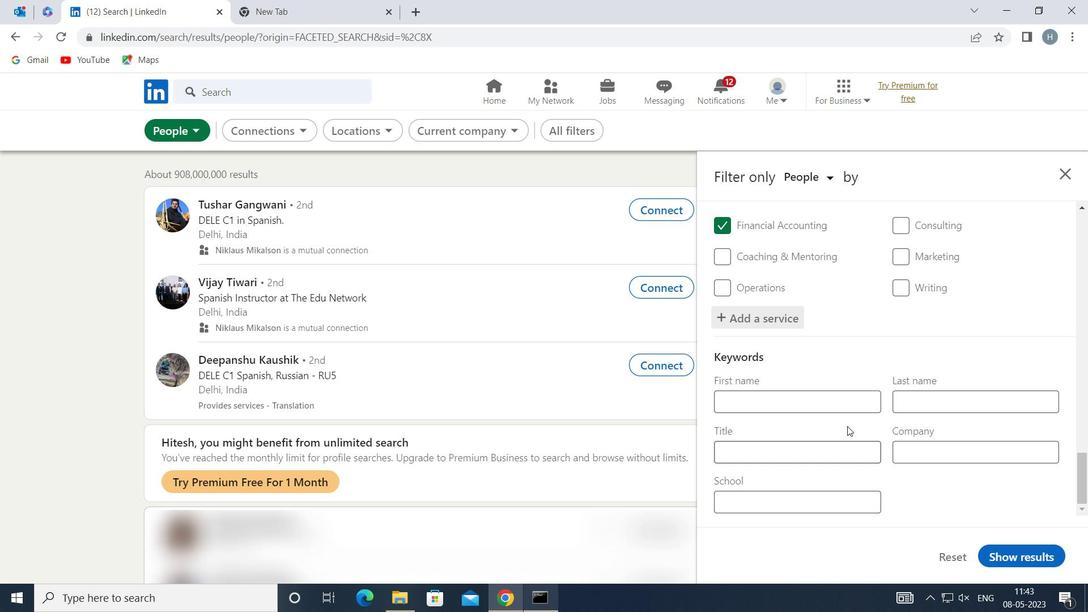 
Action: Mouse pressed left at (834, 447)
Screenshot: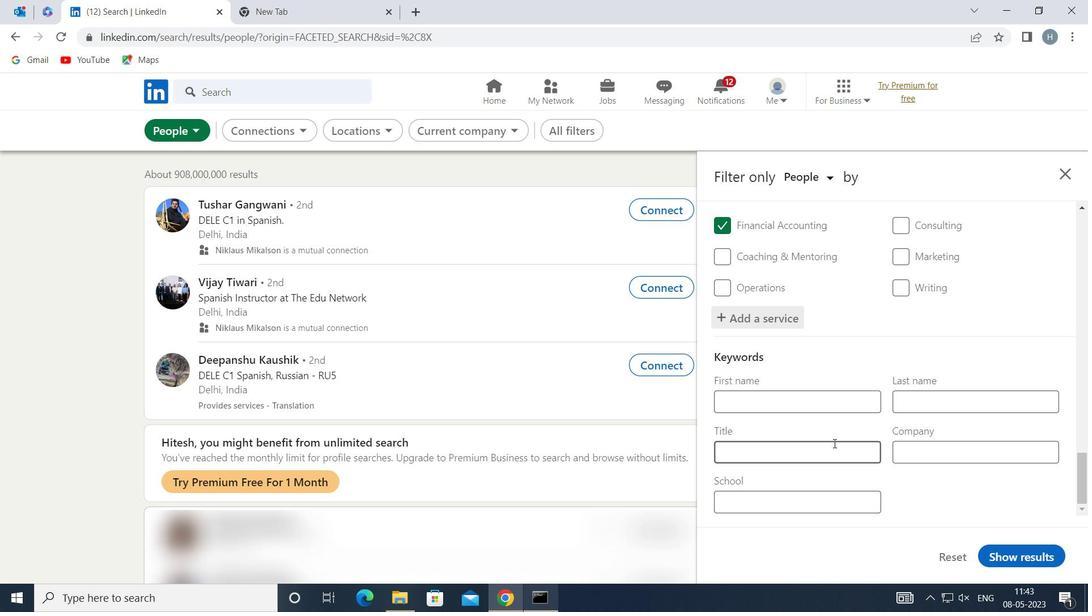 
Action: Key pressed <Key.shift>PURCHASING<Key.space><Key.shift>STAFF
Screenshot: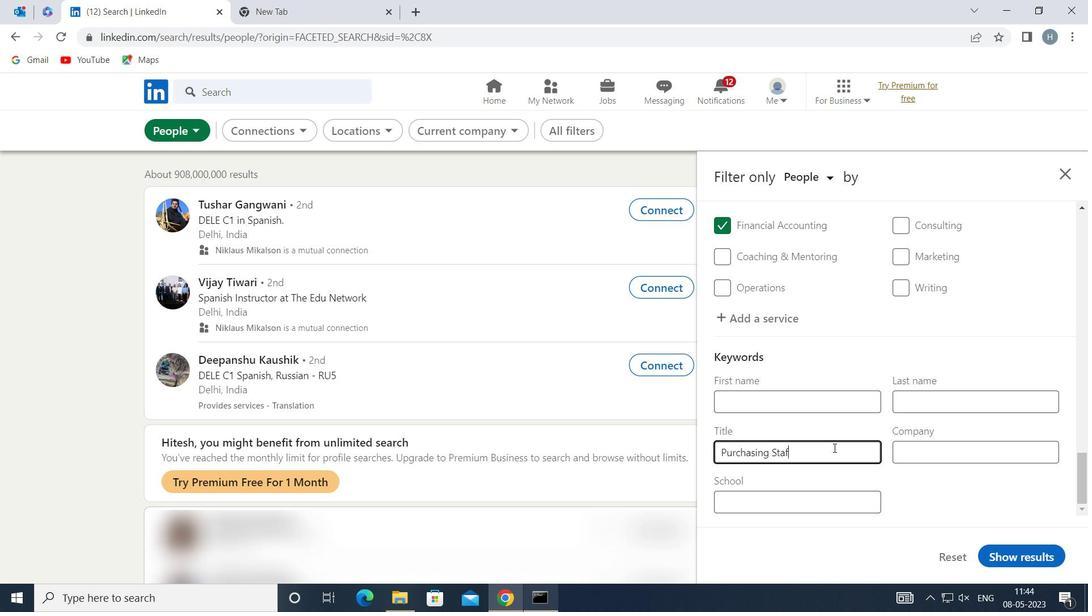 
Action: Mouse moved to (1026, 556)
Screenshot: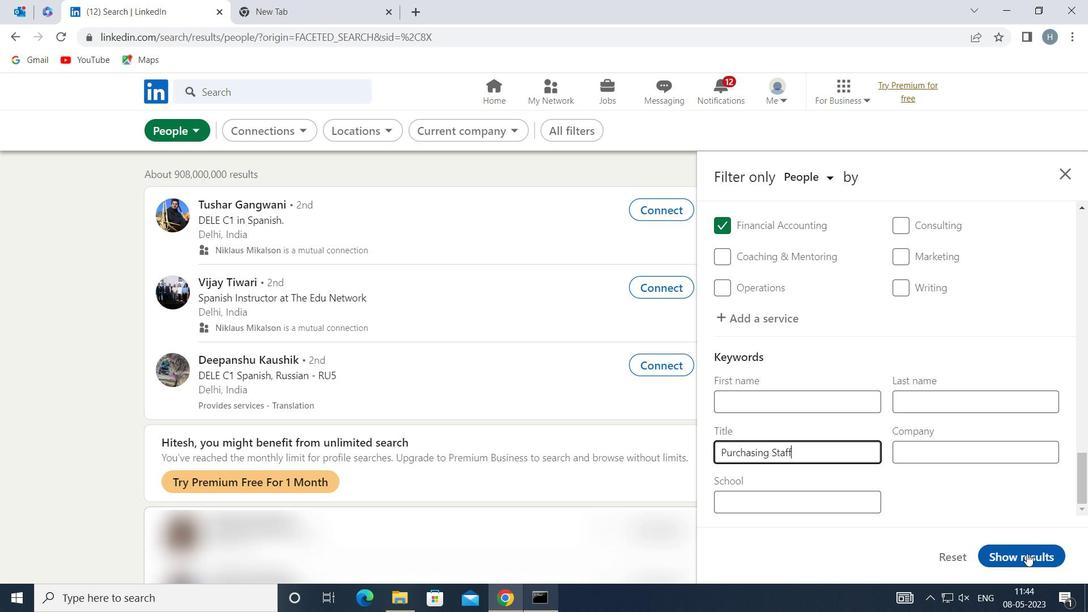 
Action: Mouse pressed left at (1026, 556)
Screenshot: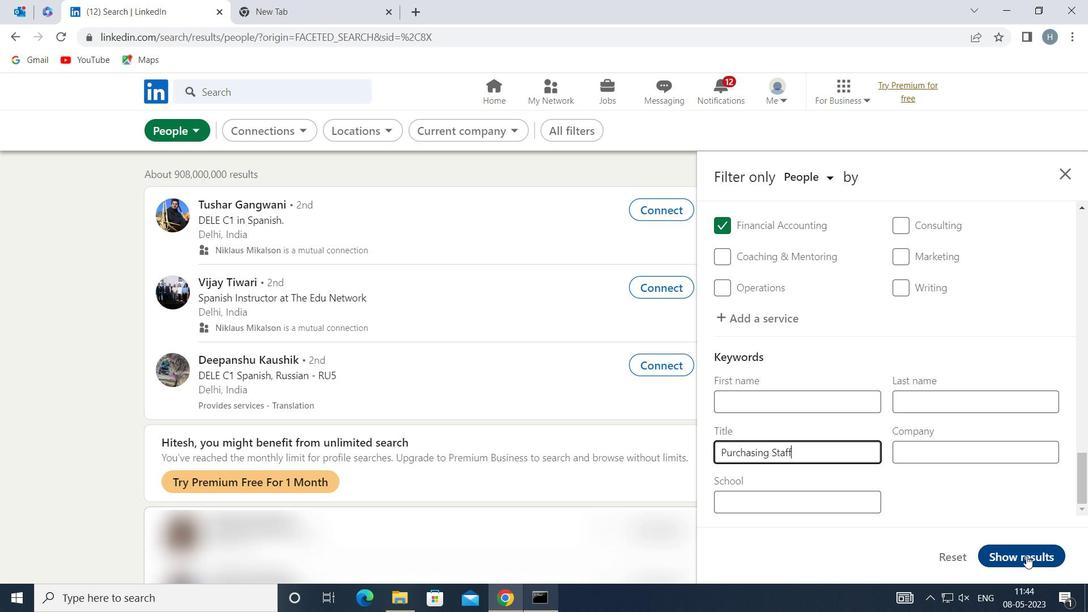 
Action: Mouse moved to (825, 417)
Screenshot: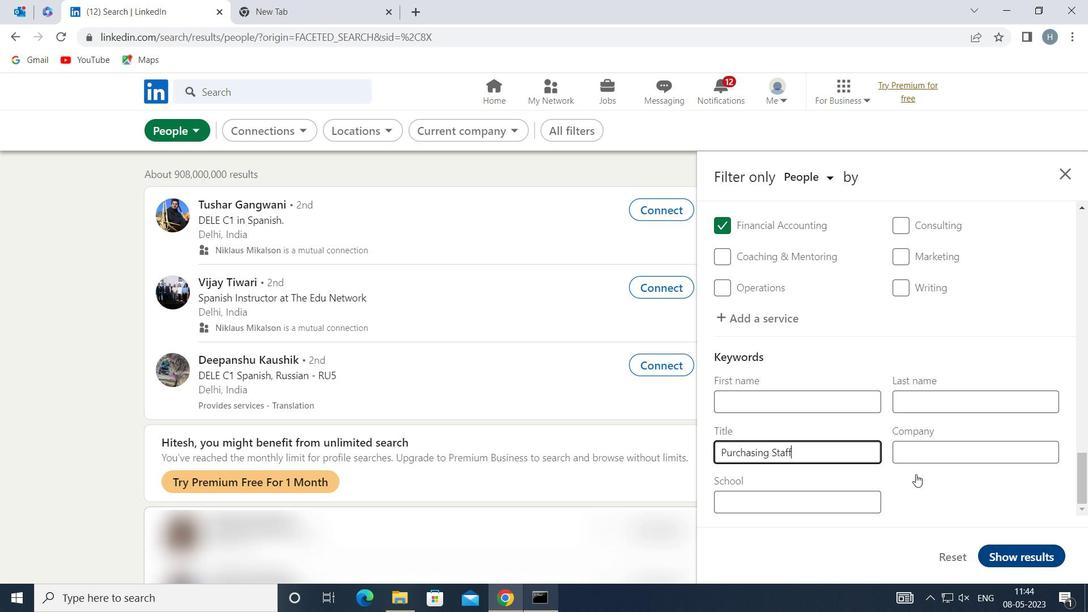 
